 Task: Look for space in Narsīpatnam, India from 9th June, 2023 to 17th June, 2023 for 2 adults in price range Rs.7000 to Rs.12000. Place can be private room with 1  bedroom having 2 beds and 1 bathroom. Property type can be house, flat, guest house. Amenities needed are: wifi, washing machine. Booking option can be shelf check-in. Required host language is English.
Action: Mouse moved to (473, 80)
Screenshot: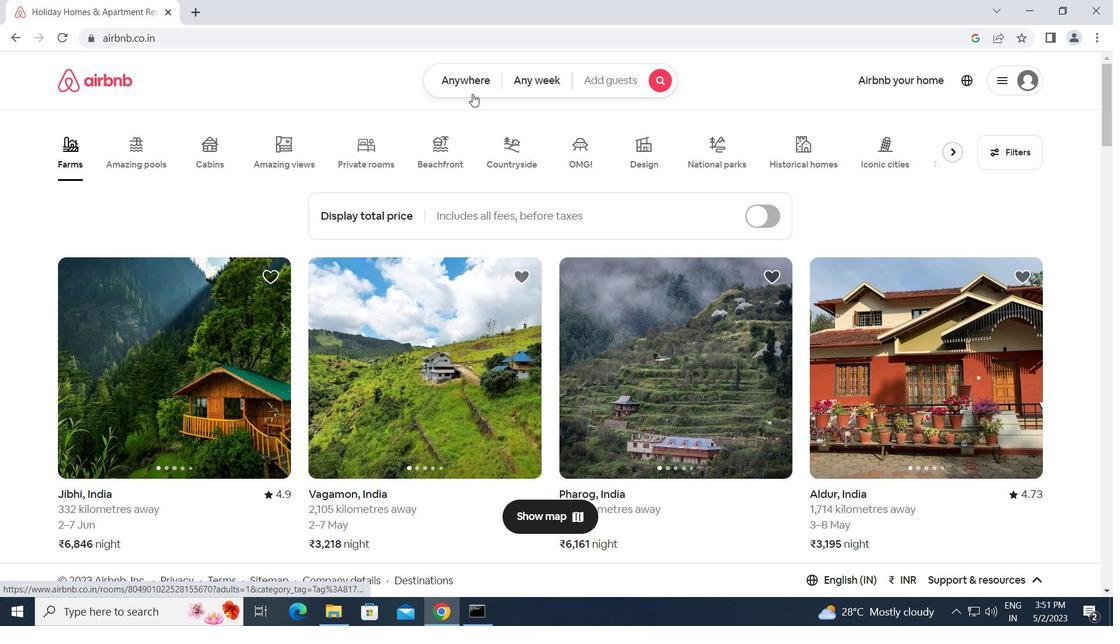 
Action: Mouse pressed left at (473, 80)
Screenshot: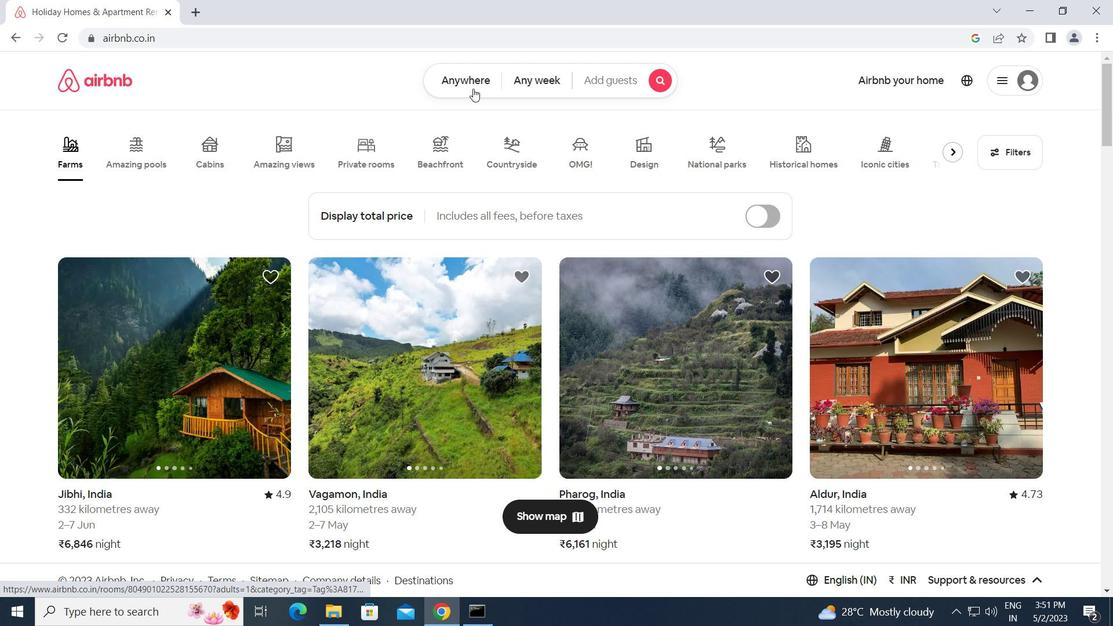 
Action: Mouse moved to (391, 141)
Screenshot: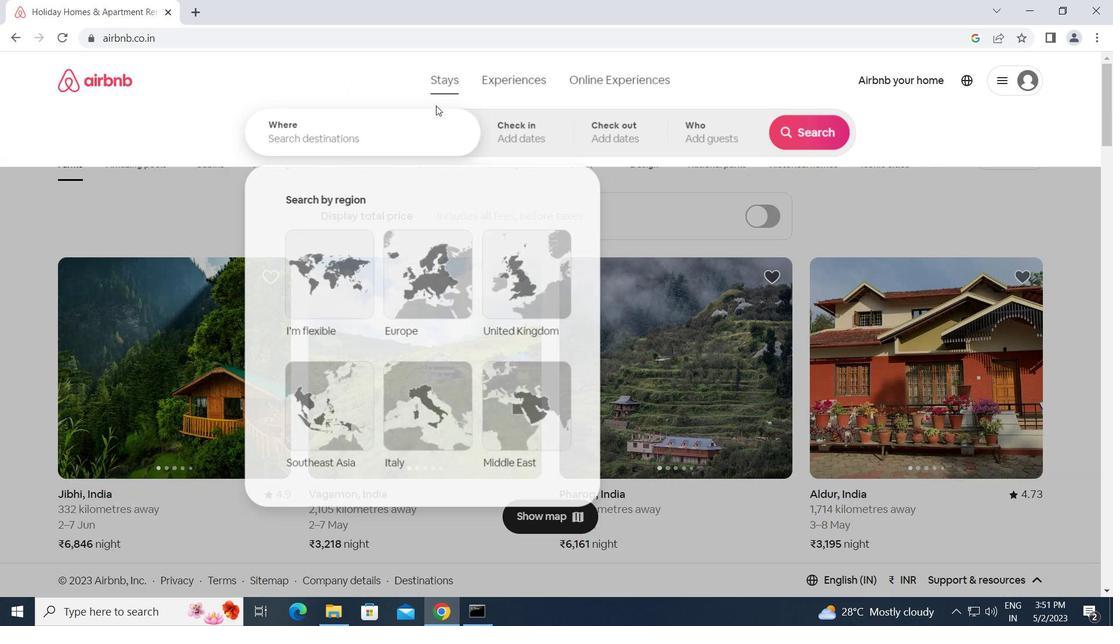 
Action: Mouse pressed left at (391, 141)
Screenshot: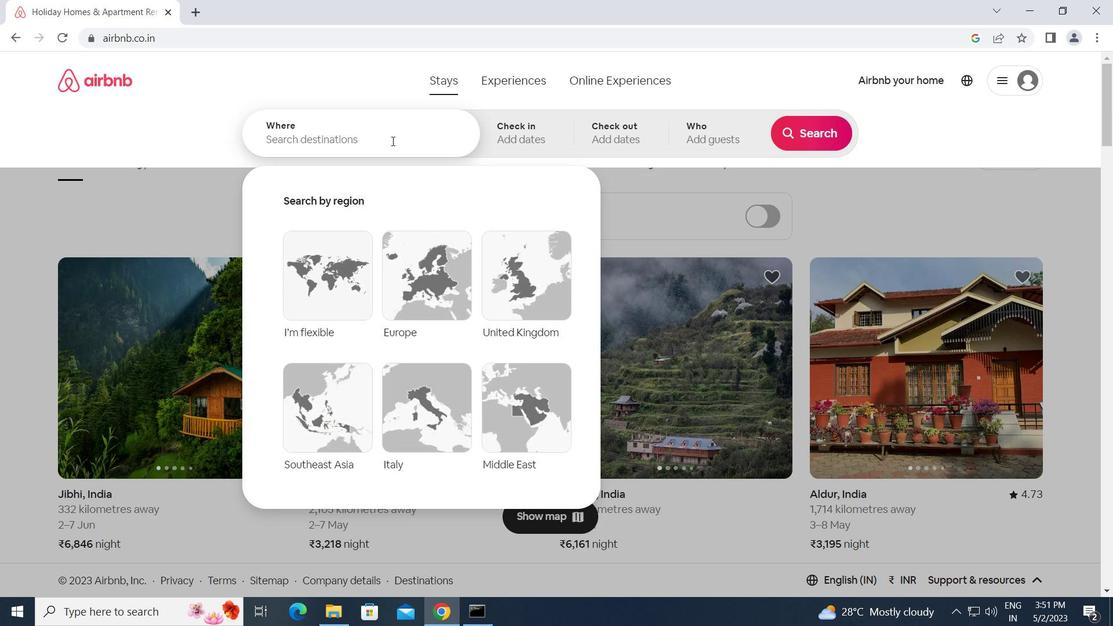 
Action: Key pressed n<Key.caps_lock>arsipatnam,<Key.space><Key.caps_lock>i<Key.caps_lock>ndia<Key.enter>
Screenshot: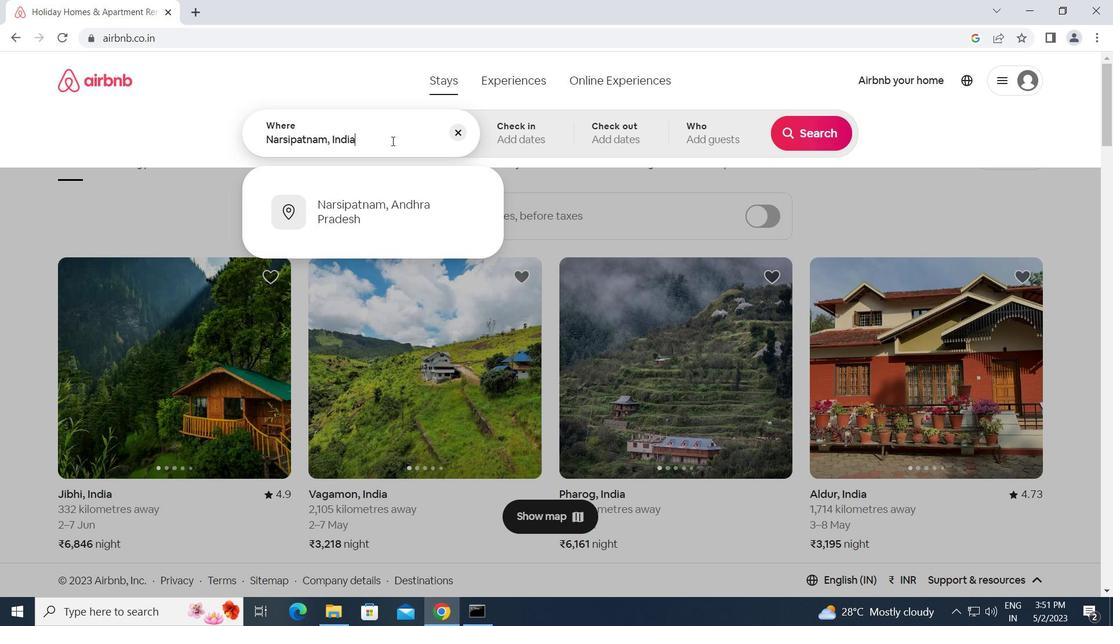 
Action: Mouse moved to (765, 342)
Screenshot: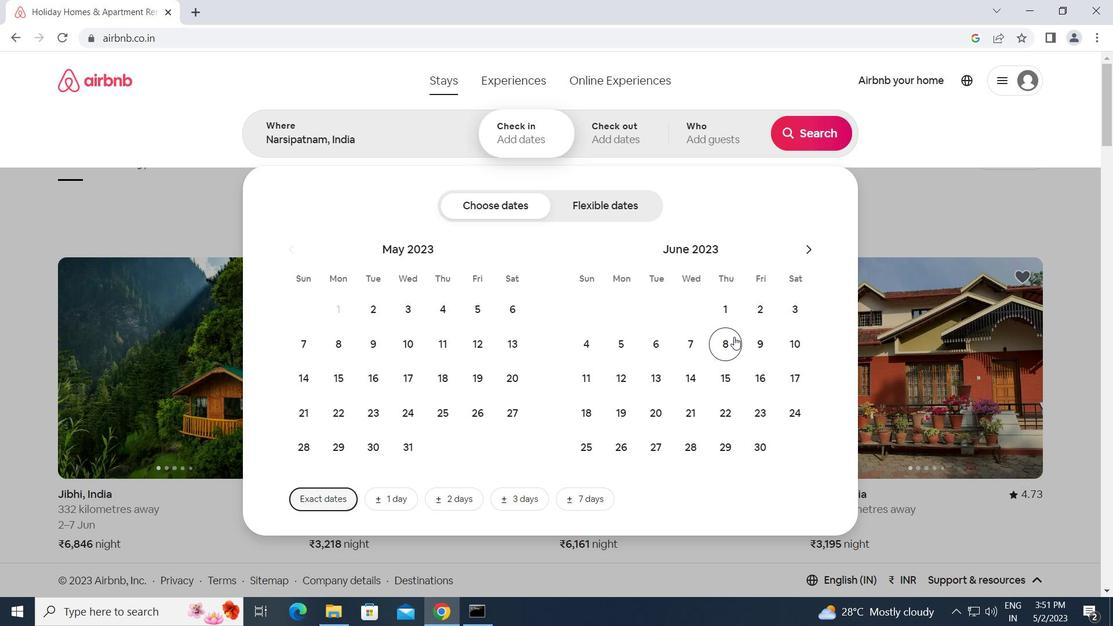 
Action: Mouse pressed left at (765, 342)
Screenshot: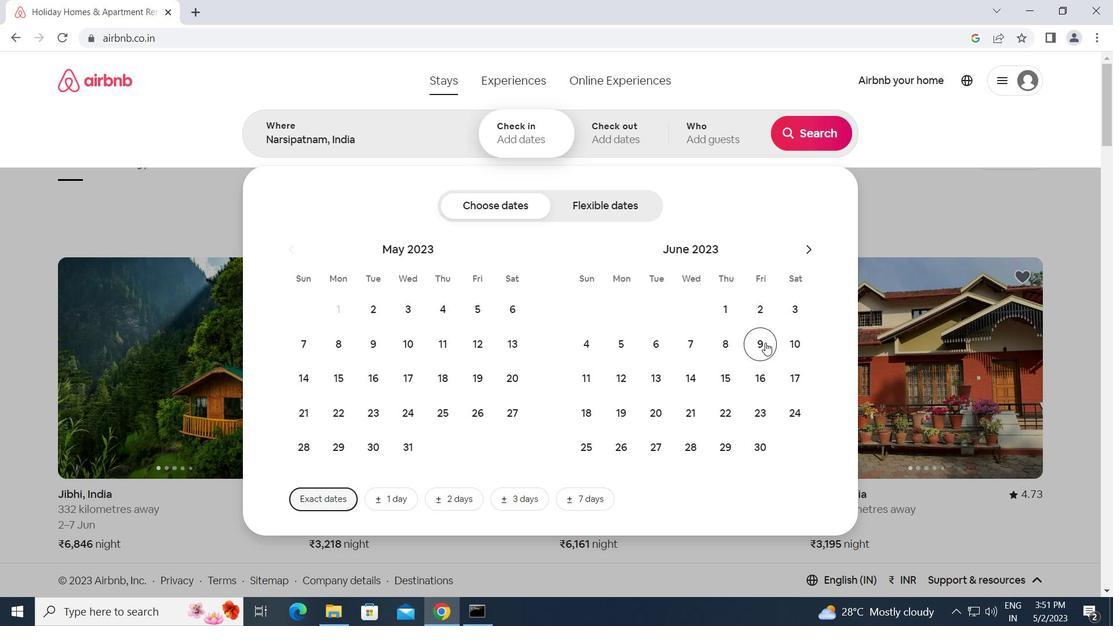 
Action: Mouse moved to (798, 377)
Screenshot: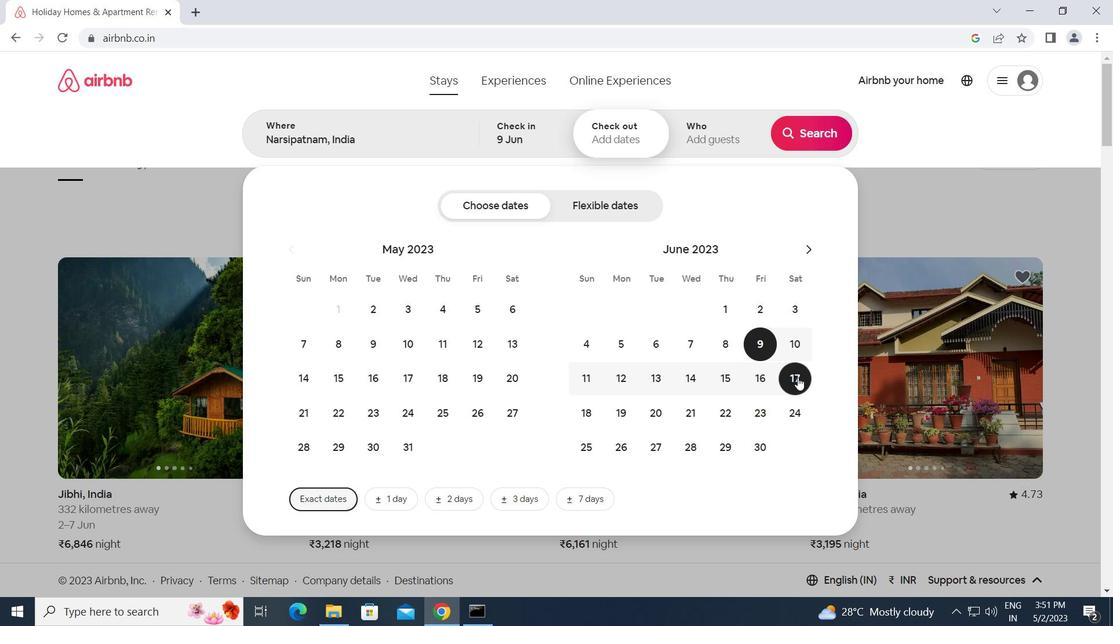 
Action: Mouse pressed left at (798, 377)
Screenshot: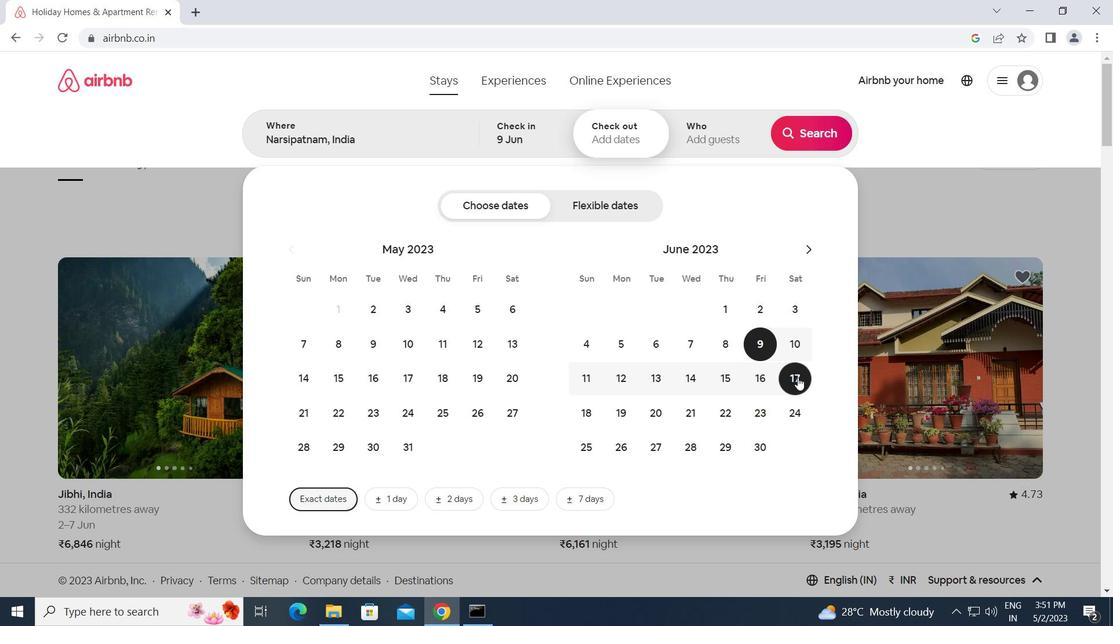 
Action: Mouse moved to (738, 137)
Screenshot: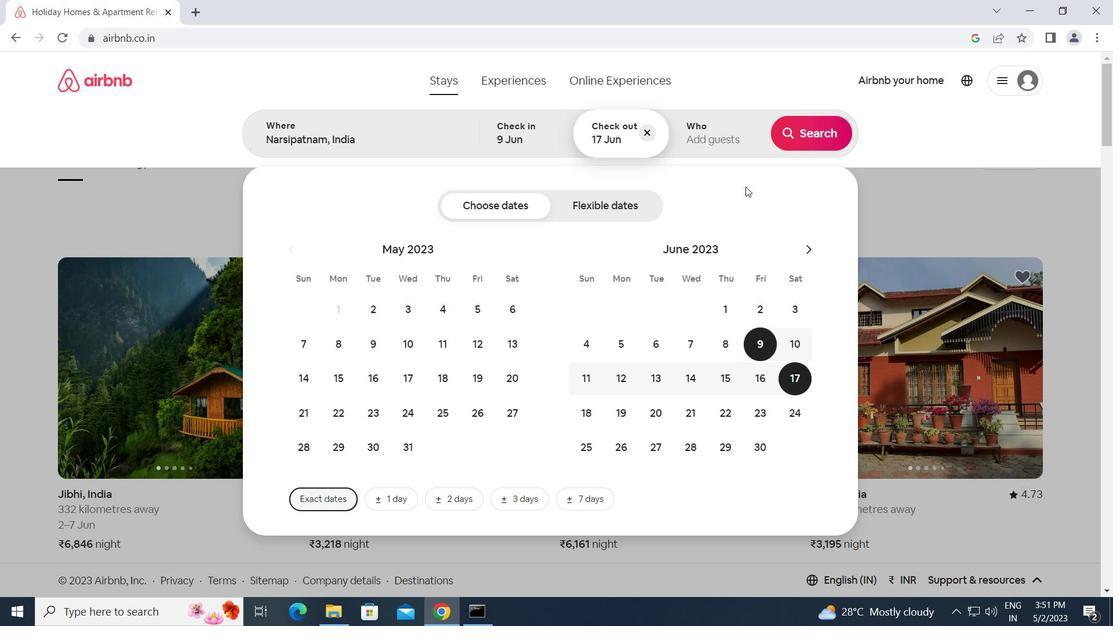 
Action: Mouse pressed left at (738, 137)
Screenshot: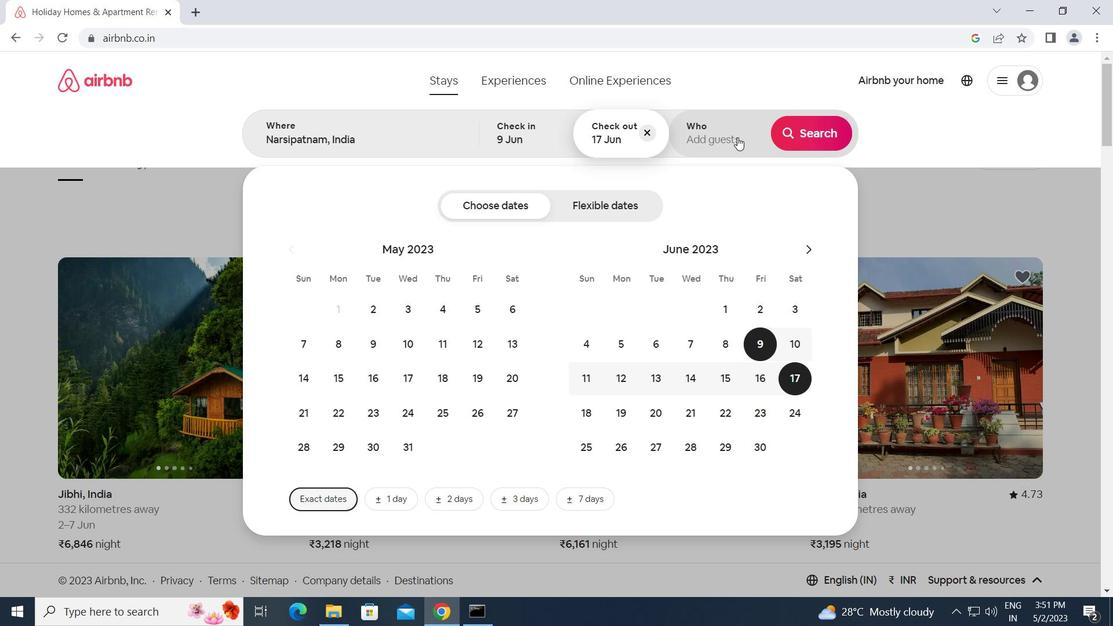 
Action: Mouse moved to (816, 214)
Screenshot: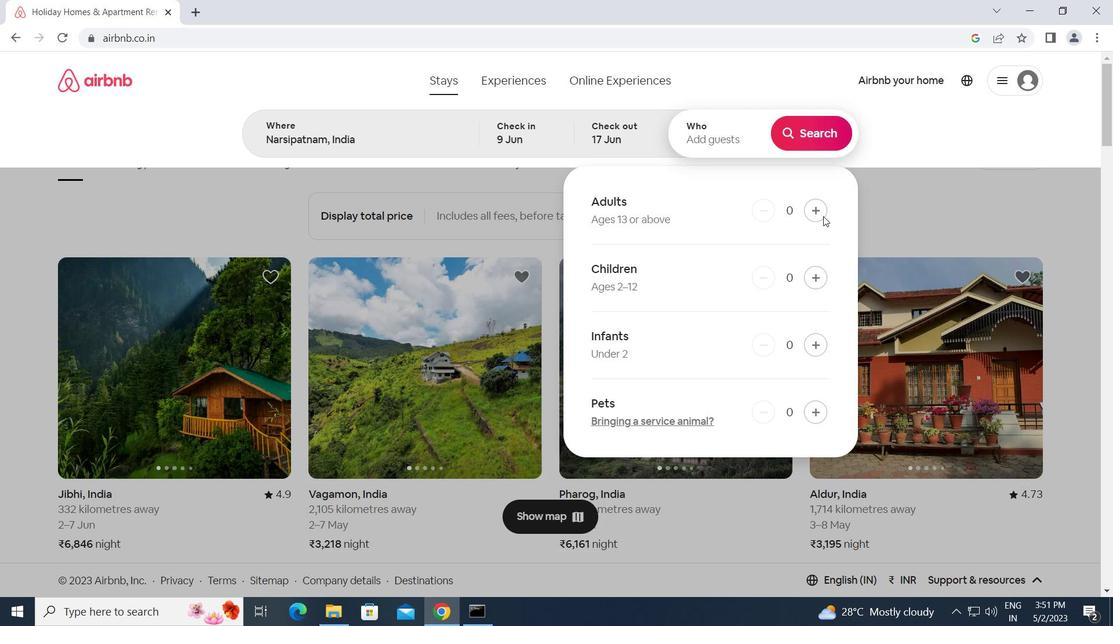 
Action: Mouse pressed left at (816, 214)
Screenshot: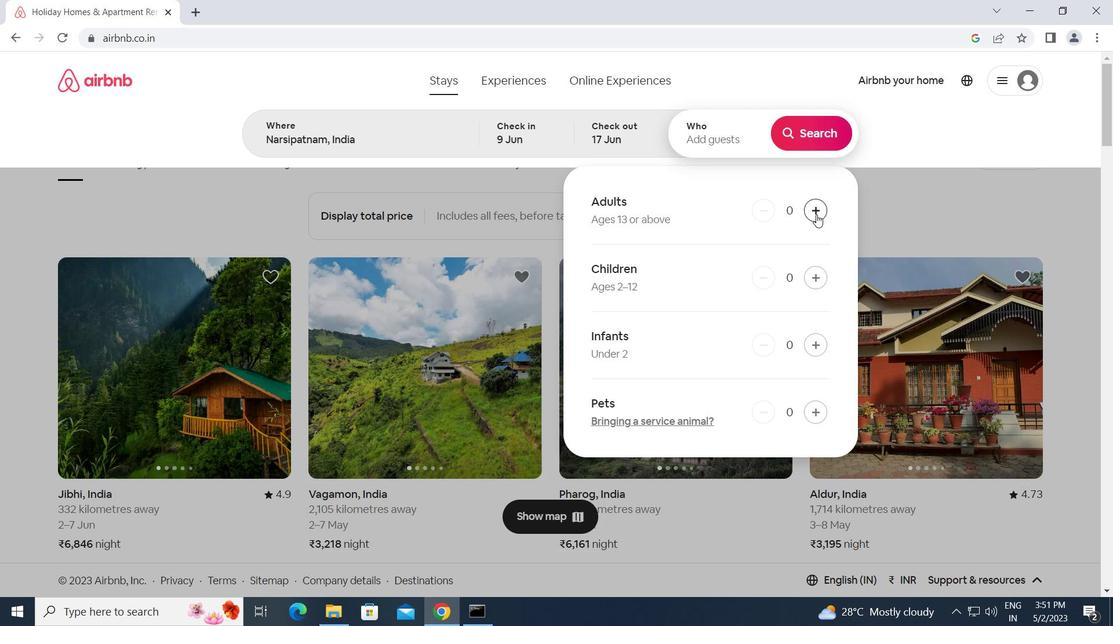 
Action: Mouse pressed left at (816, 214)
Screenshot: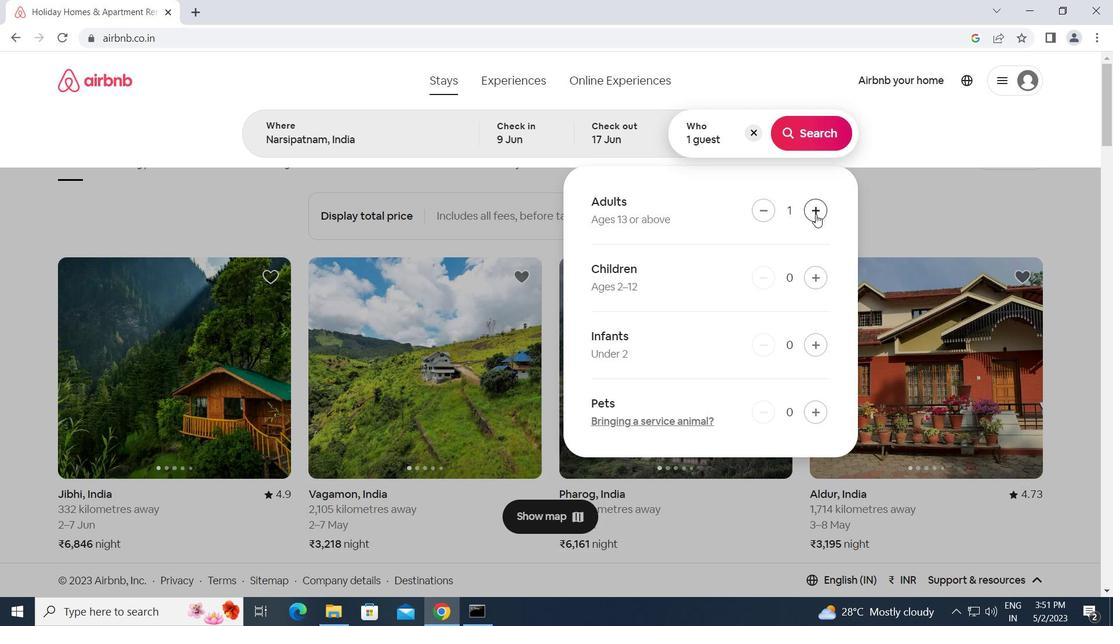 
Action: Mouse moved to (805, 127)
Screenshot: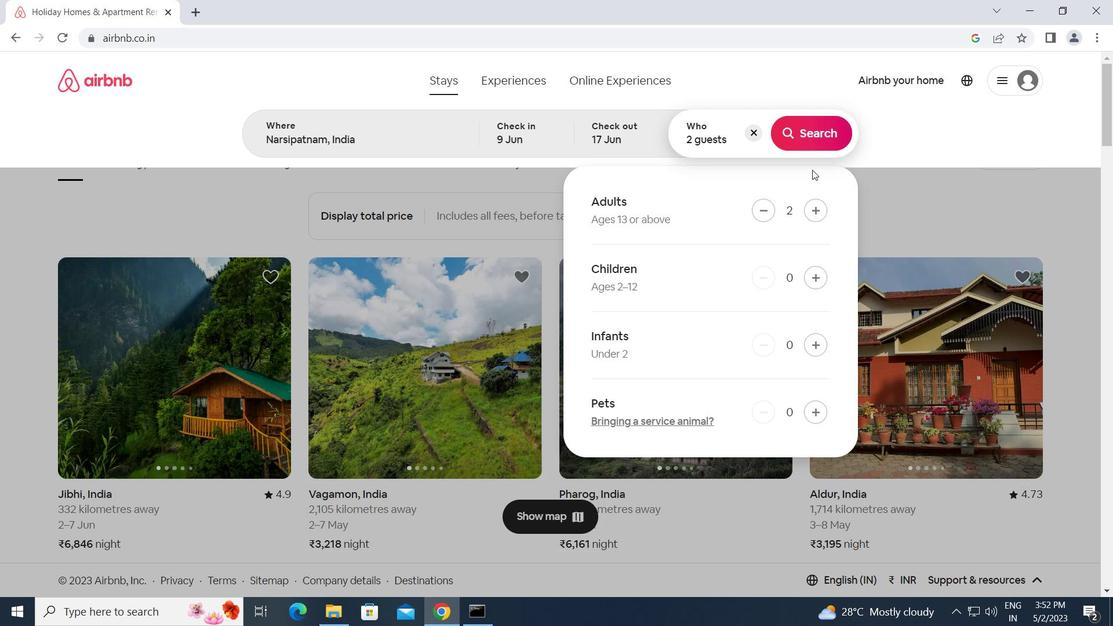 
Action: Mouse pressed left at (805, 127)
Screenshot: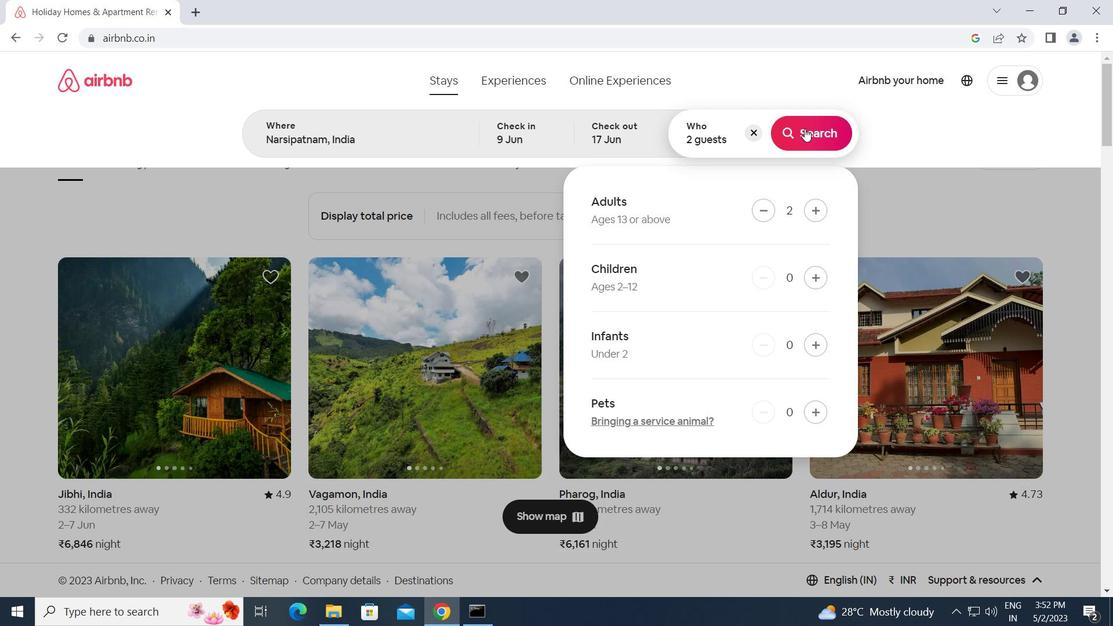 
Action: Mouse moved to (1037, 136)
Screenshot: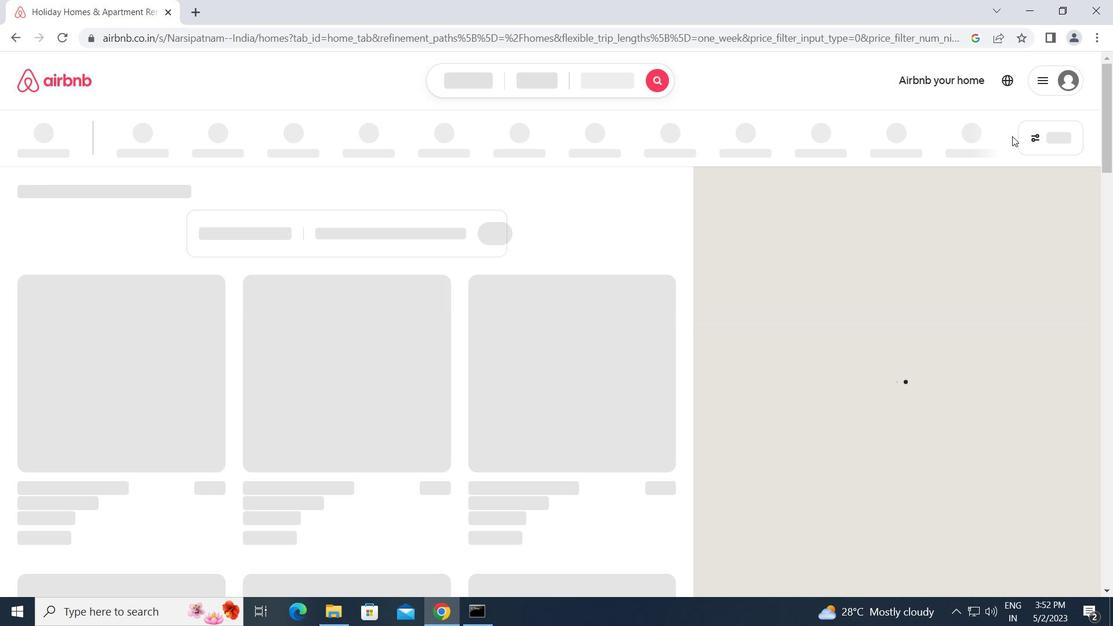 
Action: Mouse pressed left at (1037, 136)
Screenshot: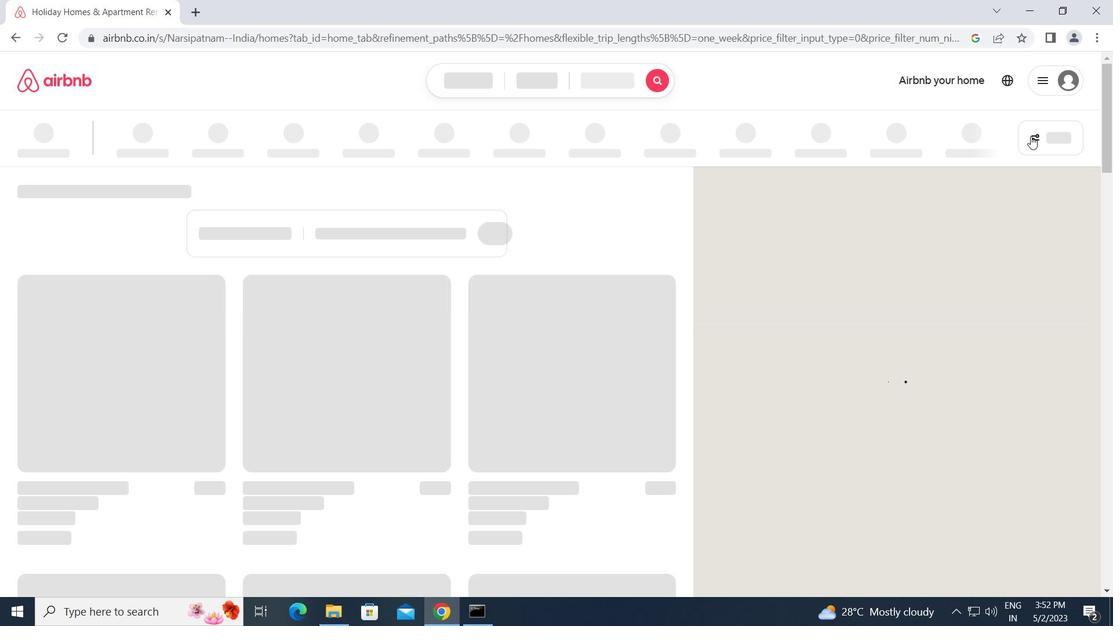
Action: Mouse moved to (380, 324)
Screenshot: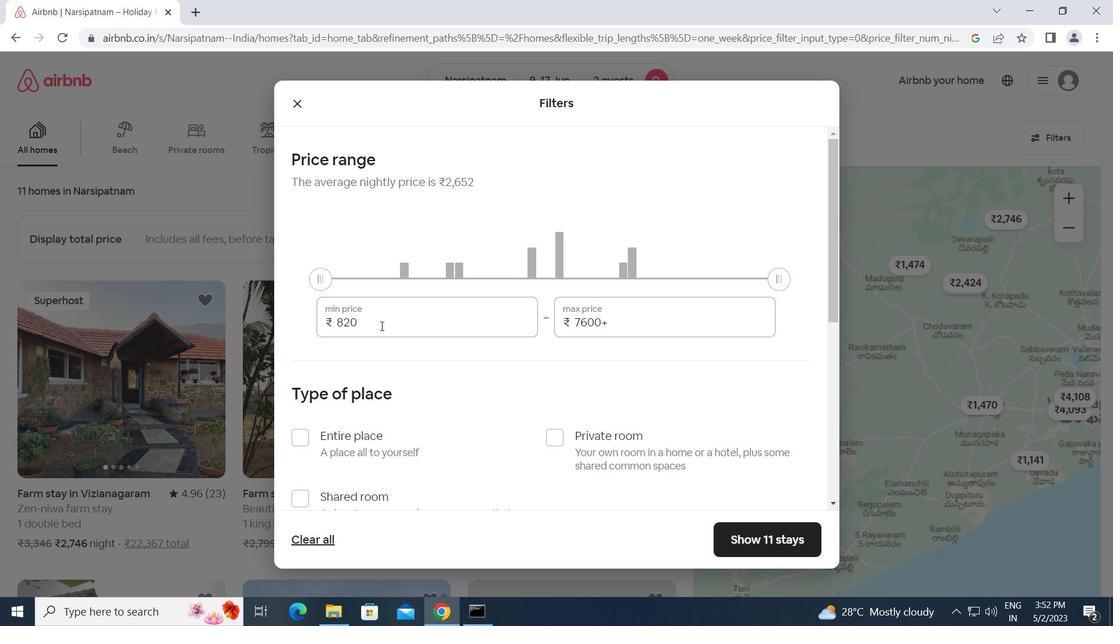 
Action: Mouse pressed left at (380, 324)
Screenshot: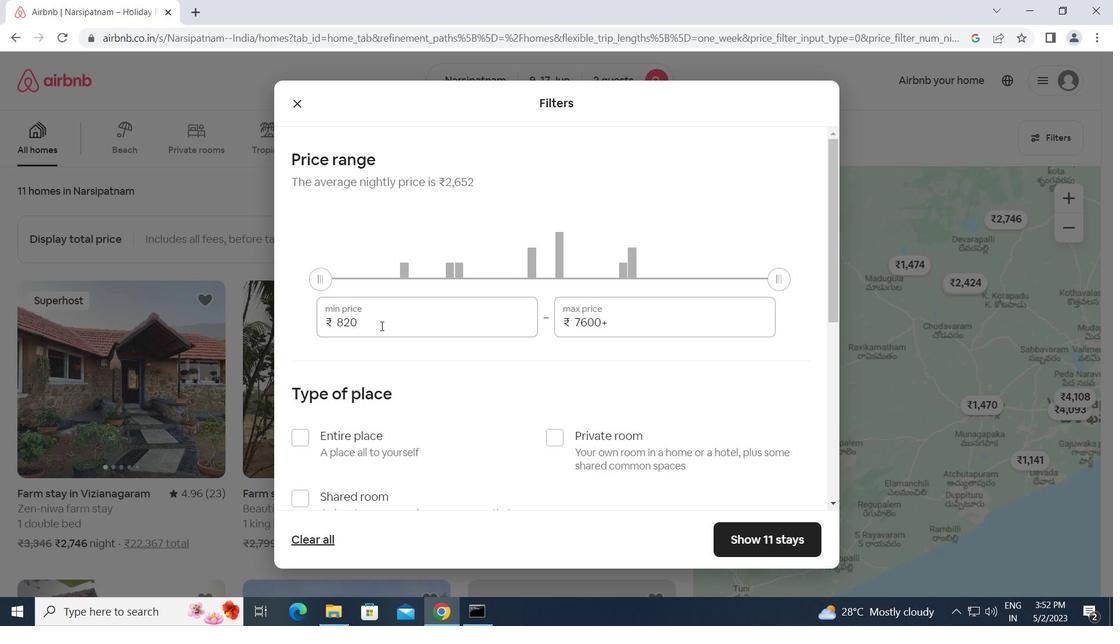 
Action: Mouse moved to (259, 315)
Screenshot: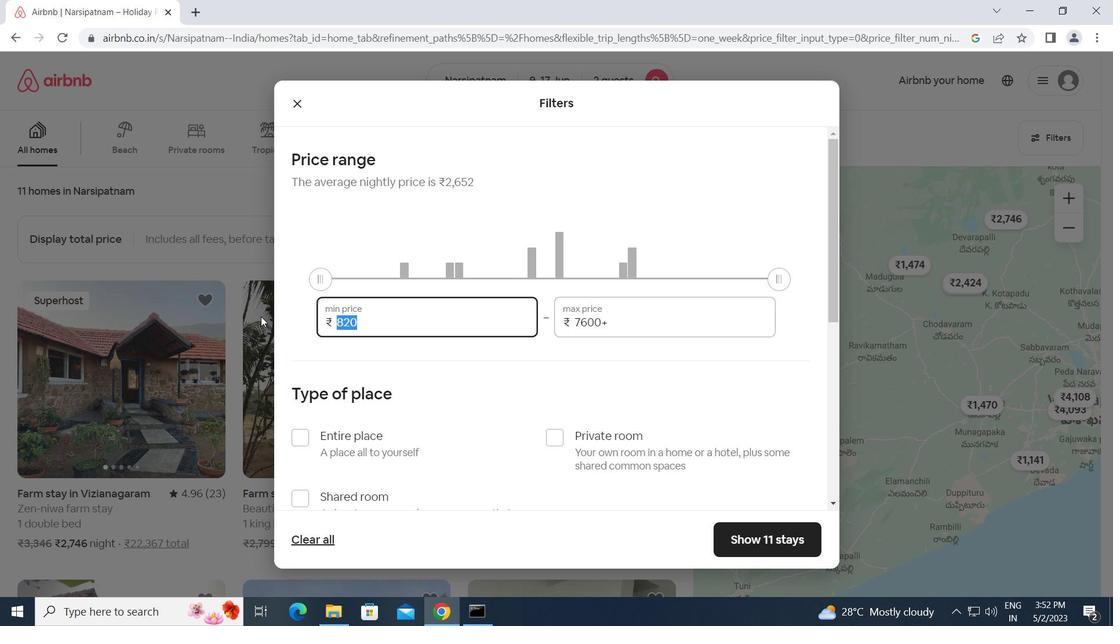 
Action: Key pressed 7000<Key.tab>12000
Screenshot: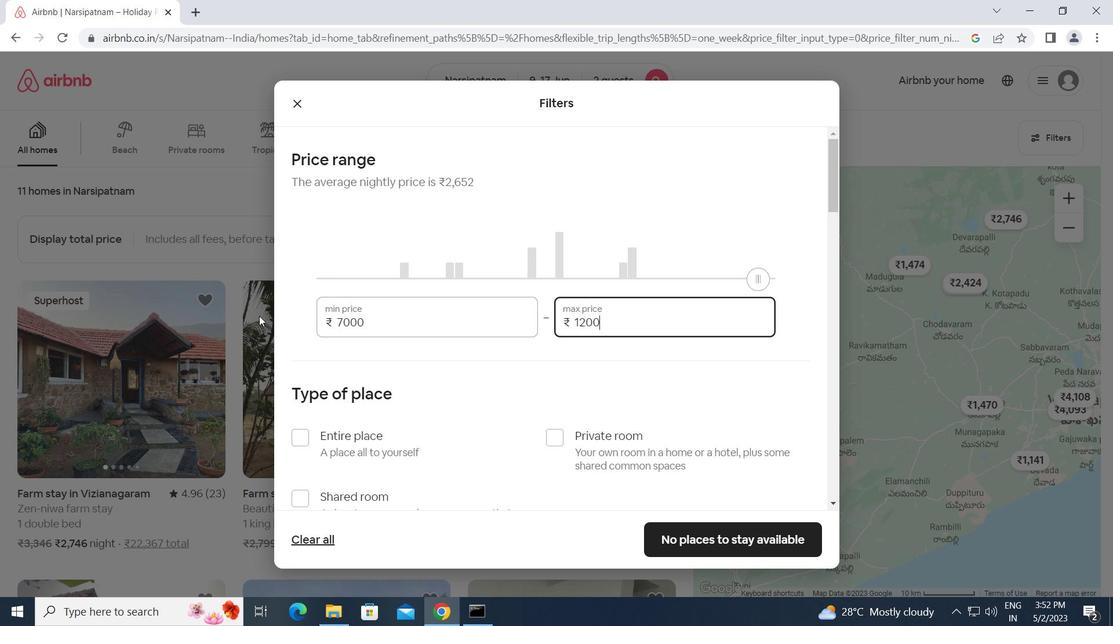 
Action: Mouse moved to (560, 433)
Screenshot: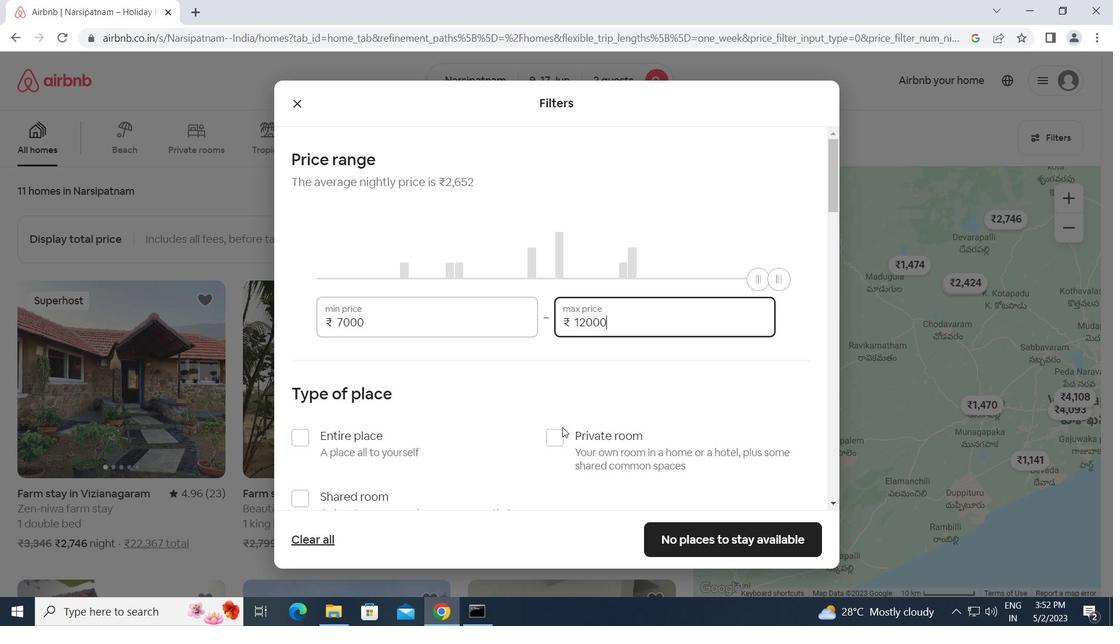 
Action: Mouse pressed left at (560, 433)
Screenshot: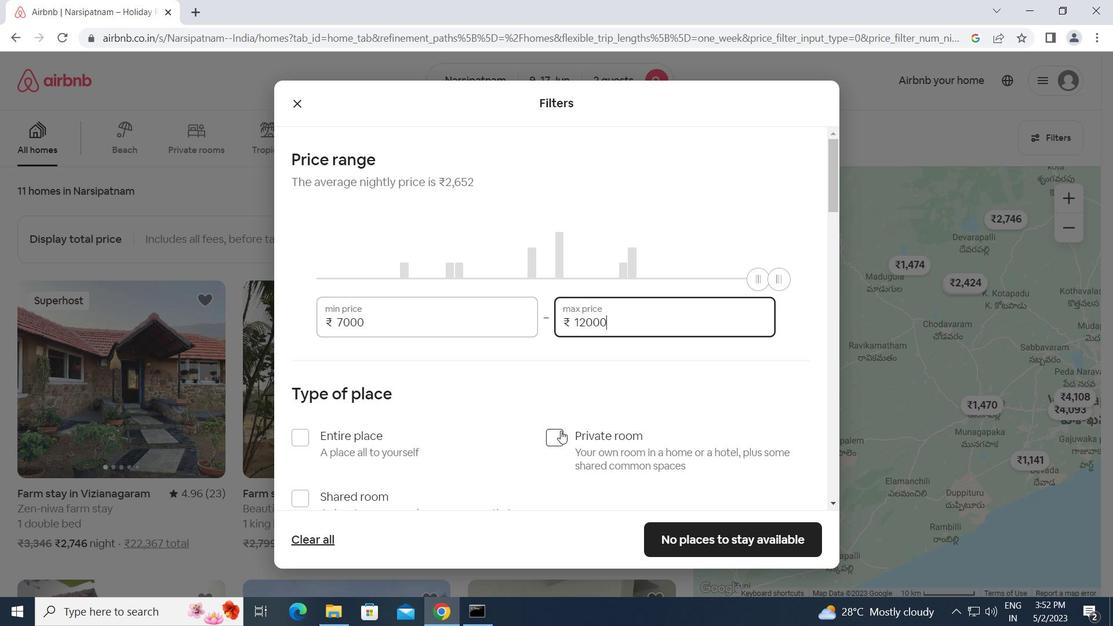 
Action: Mouse scrolled (560, 432) with delta (0, 0)
Screenshot: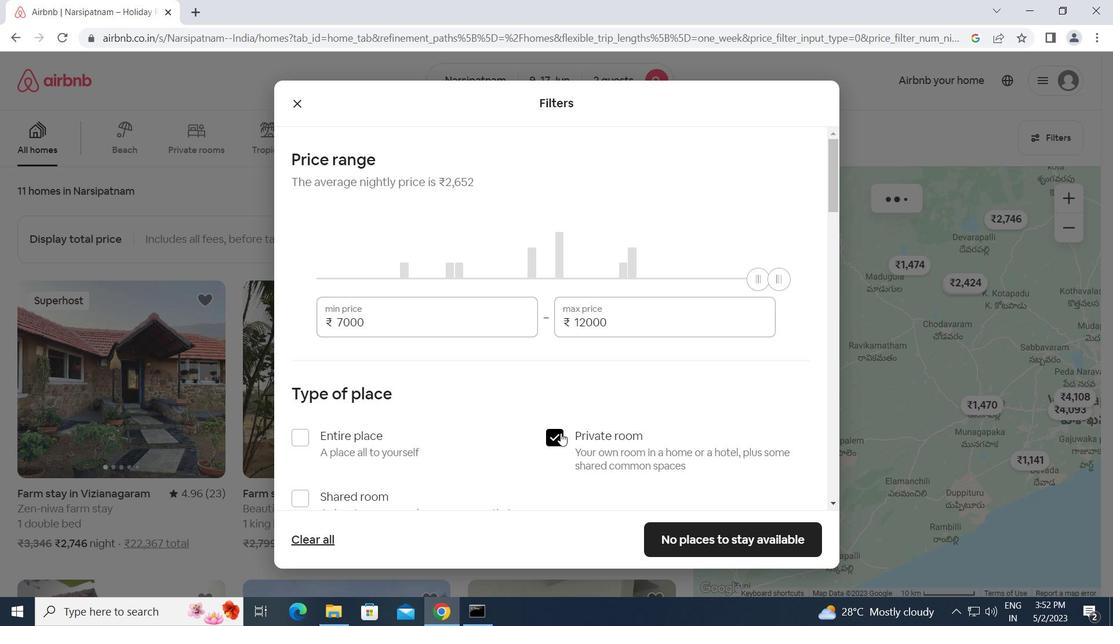 
Action: Mouse scrolled (560, 432) with delta (0, 0)
Screenshot: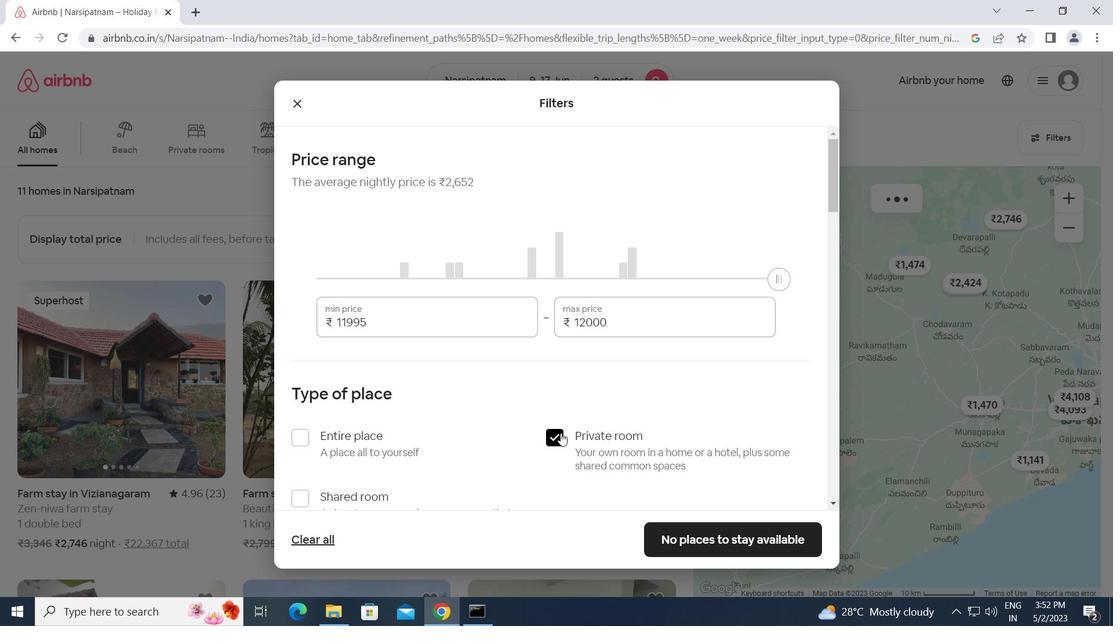 
Action: Mouse scrolled (560, 432) with delta (0, 0)
Screenshot: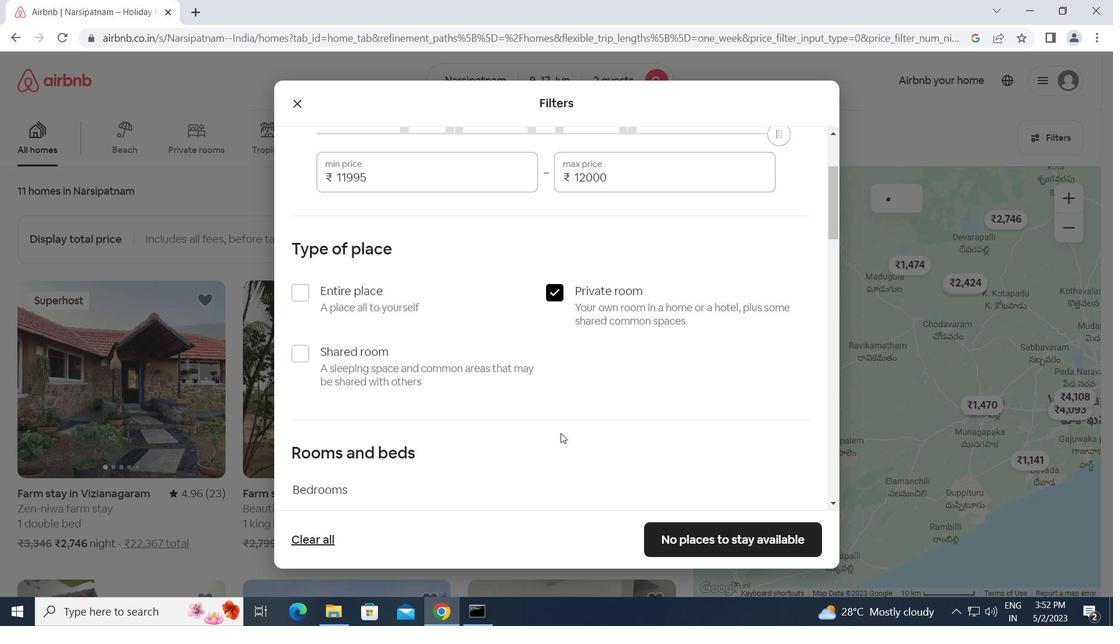 
Action: Mouse scrolled (560, 432) with delta (0, 0)
Screenshot: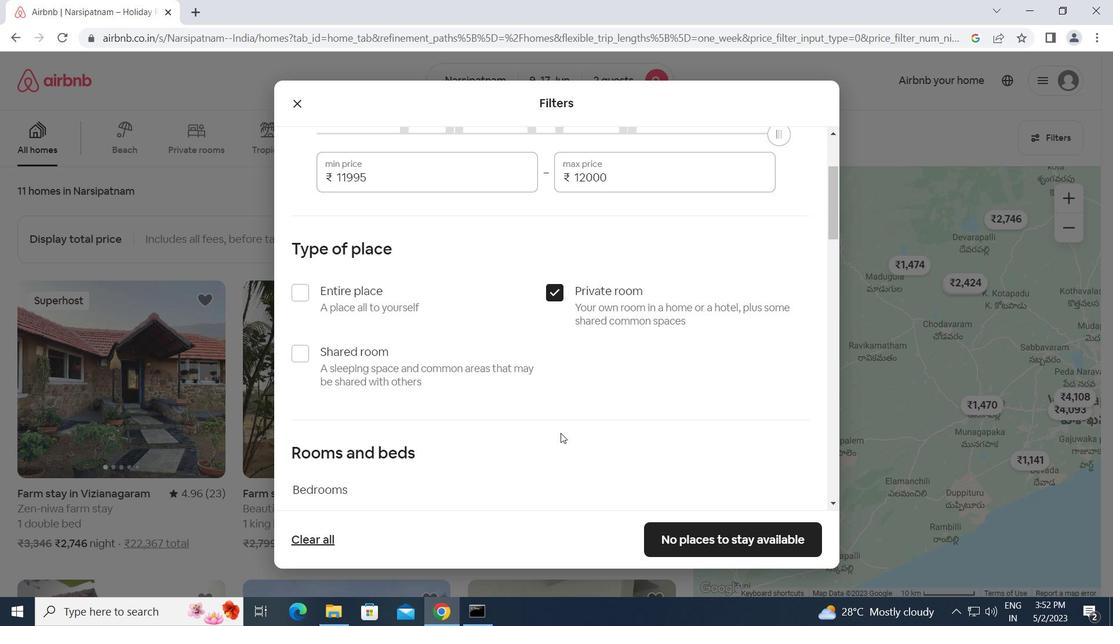 
Action: Mouse scrolled (560, 432) with delta (0, 0)
Screenshot: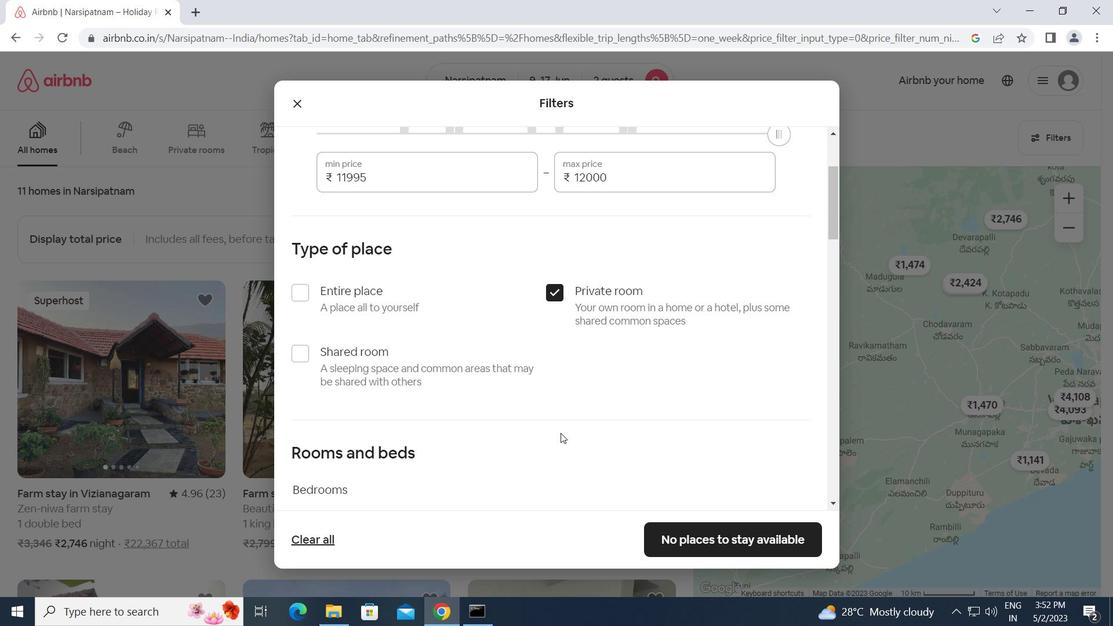 
Action: Mouse moved to (380, 309)
Screenshot: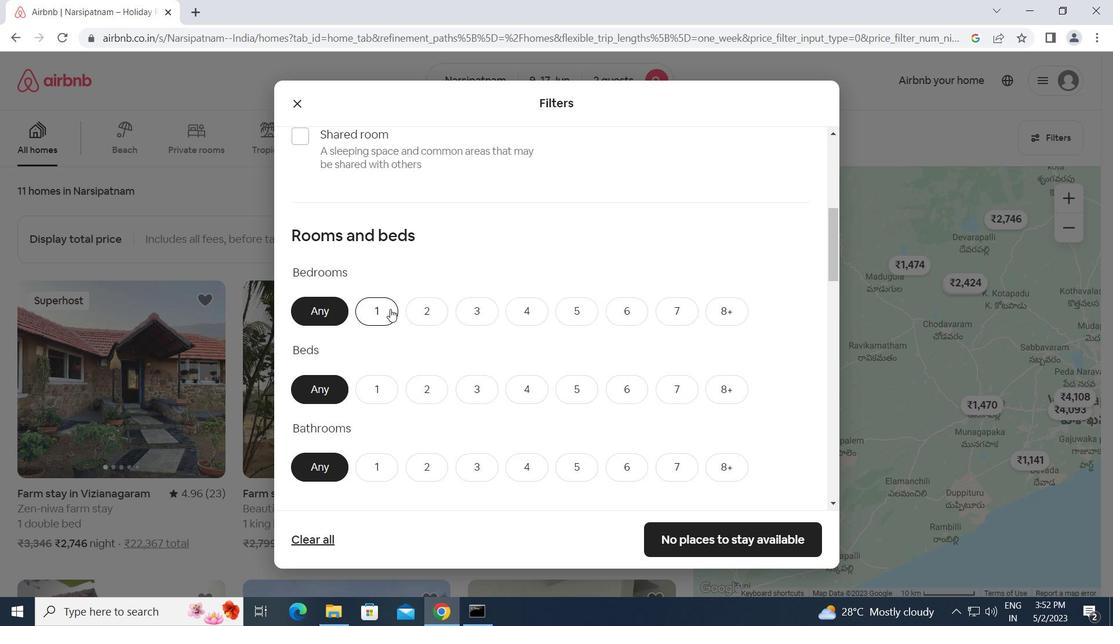 
Action: Mouse pressed left at (380, 309)
Screenshot: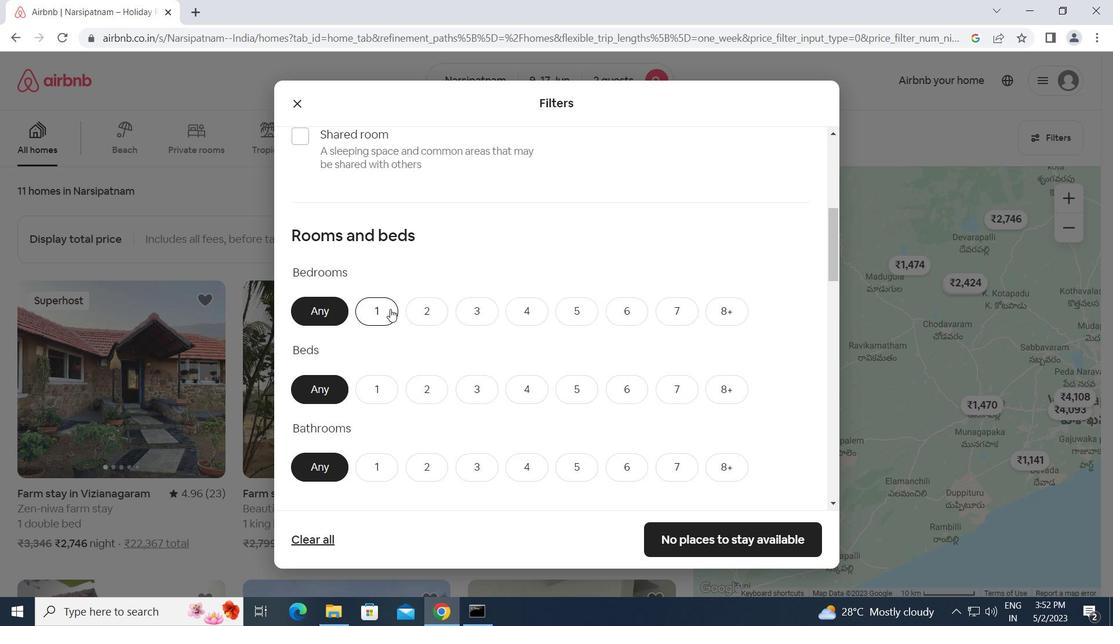 
Action: Mouse moved to (439, 391)
Screenshot: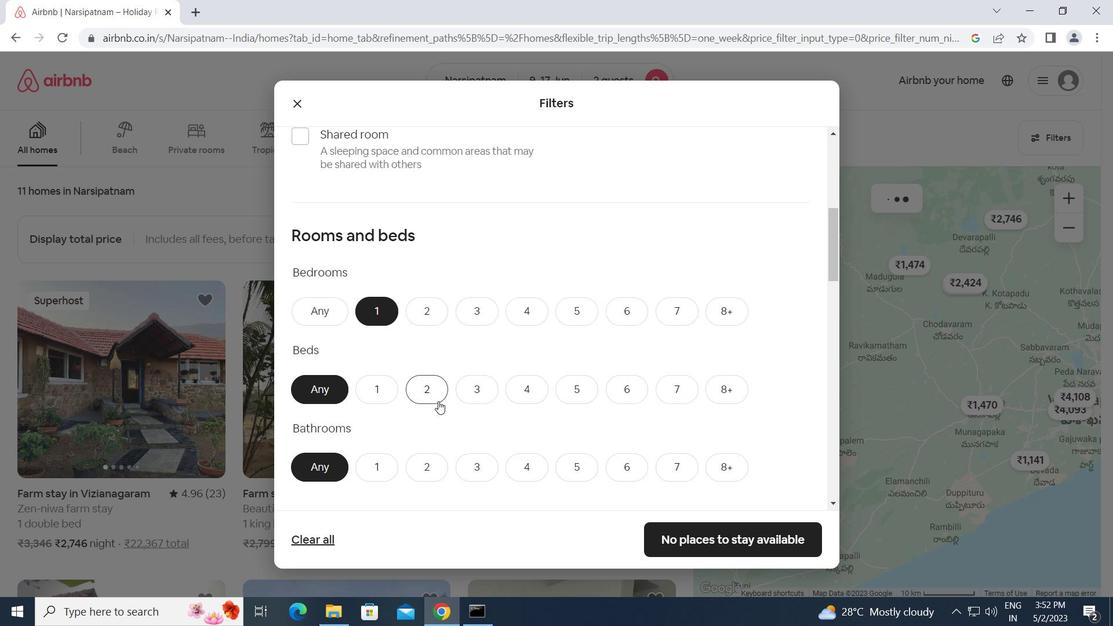 
Action: Mouse pressed left at (439, 391)
Screenshot: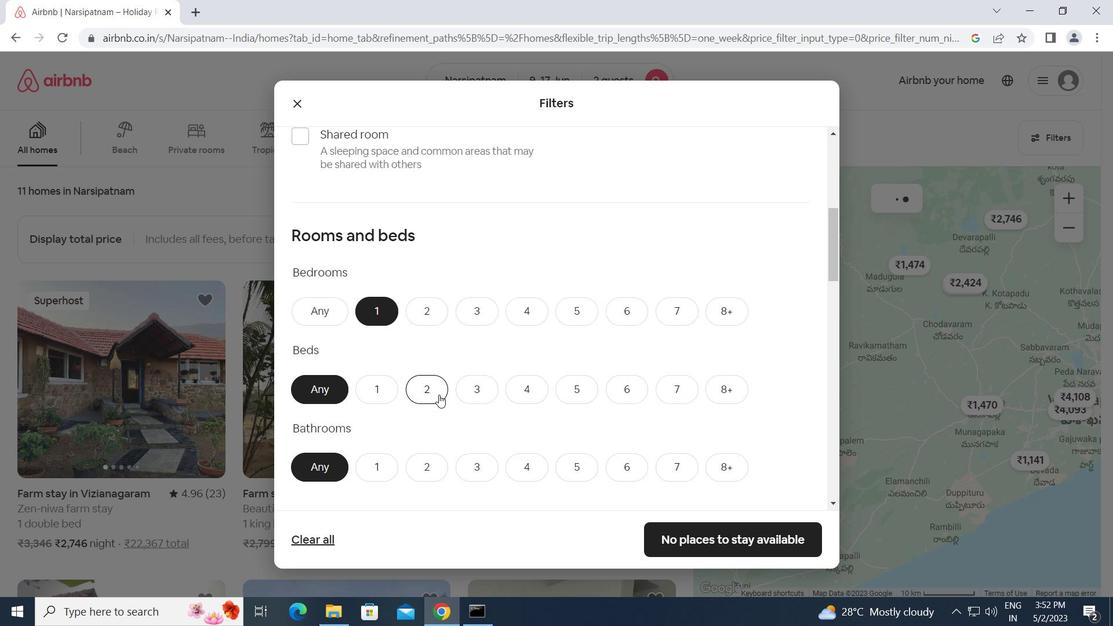 
Action: Mouse moved to (382, 469)
Screenshot: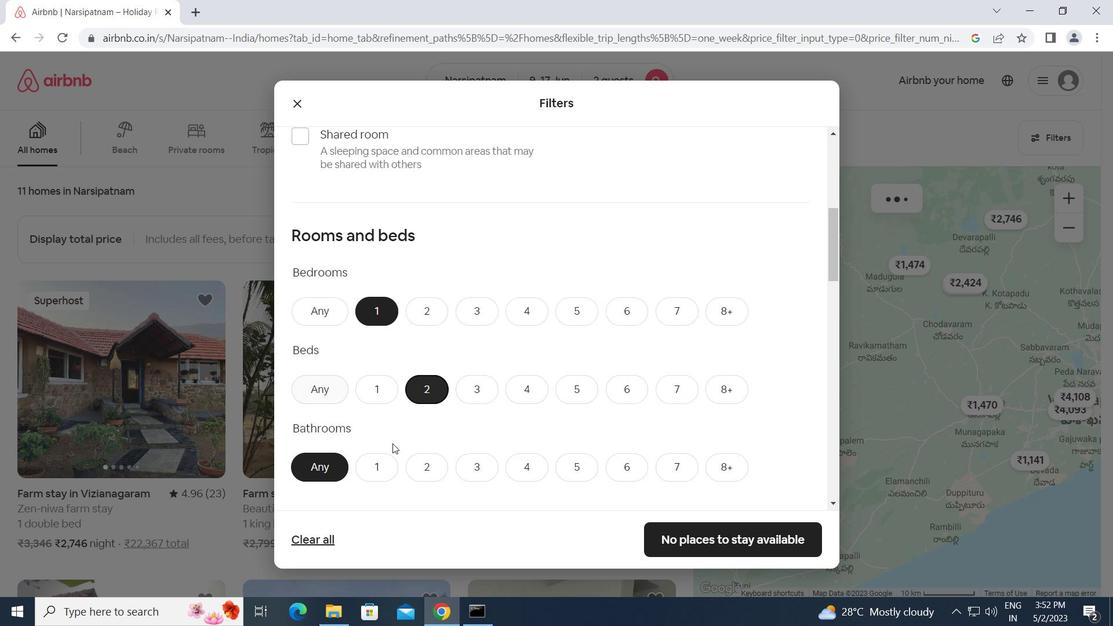 
Action: Mouse pressed left at (382, 469)
Screenshot: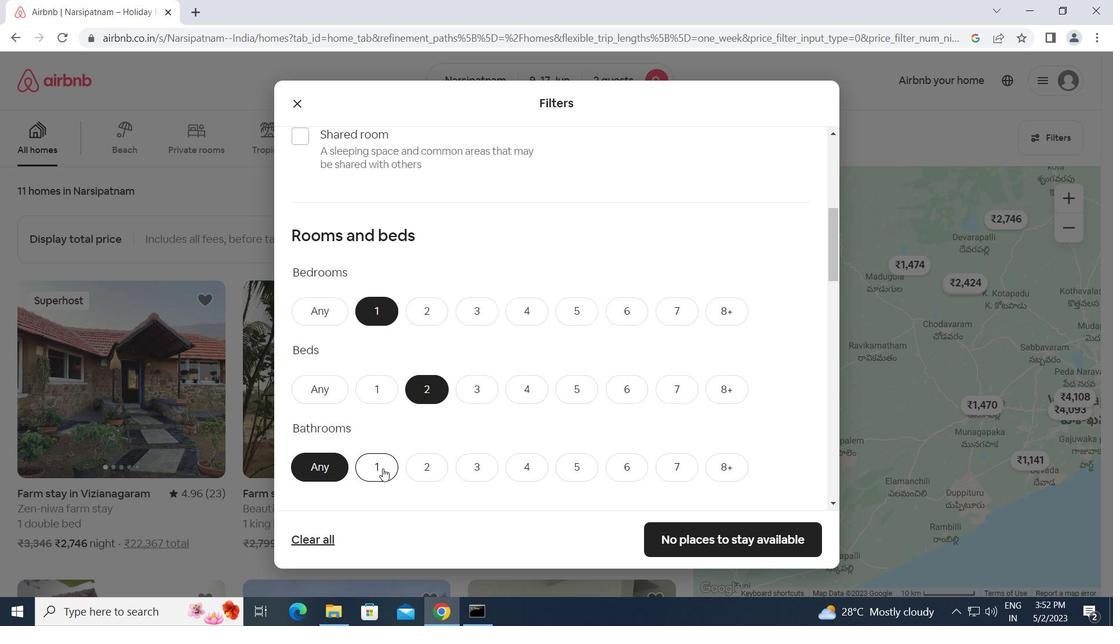 
Action: Mouse moved to (388, 468)
Screenshot: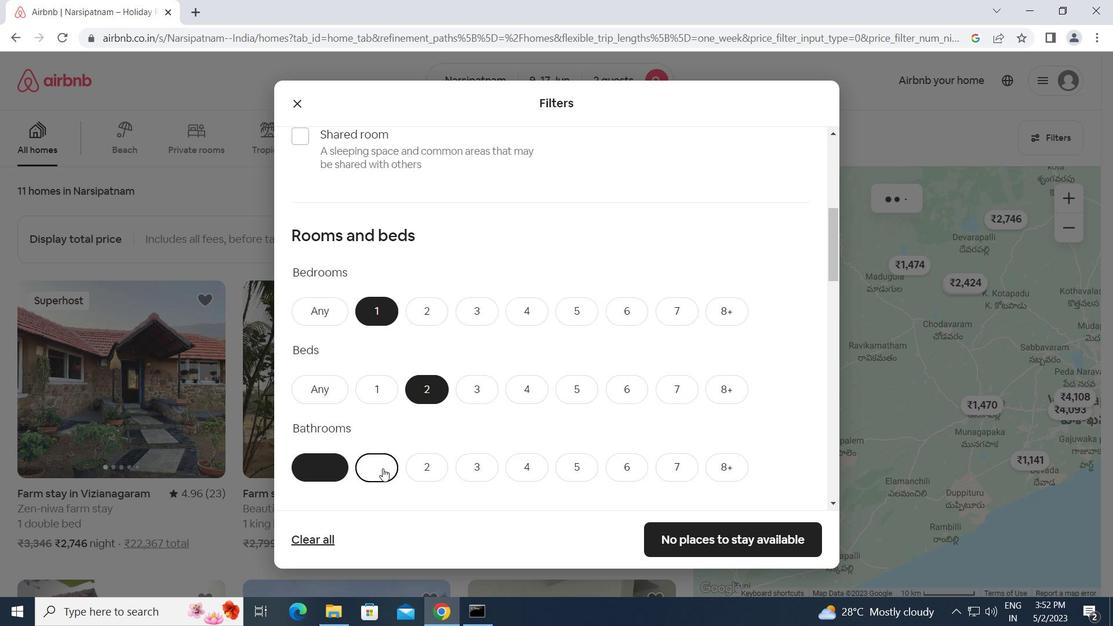 
Action: Mouse scrolled (388, 467) with delta (0, 0)
Screenshot: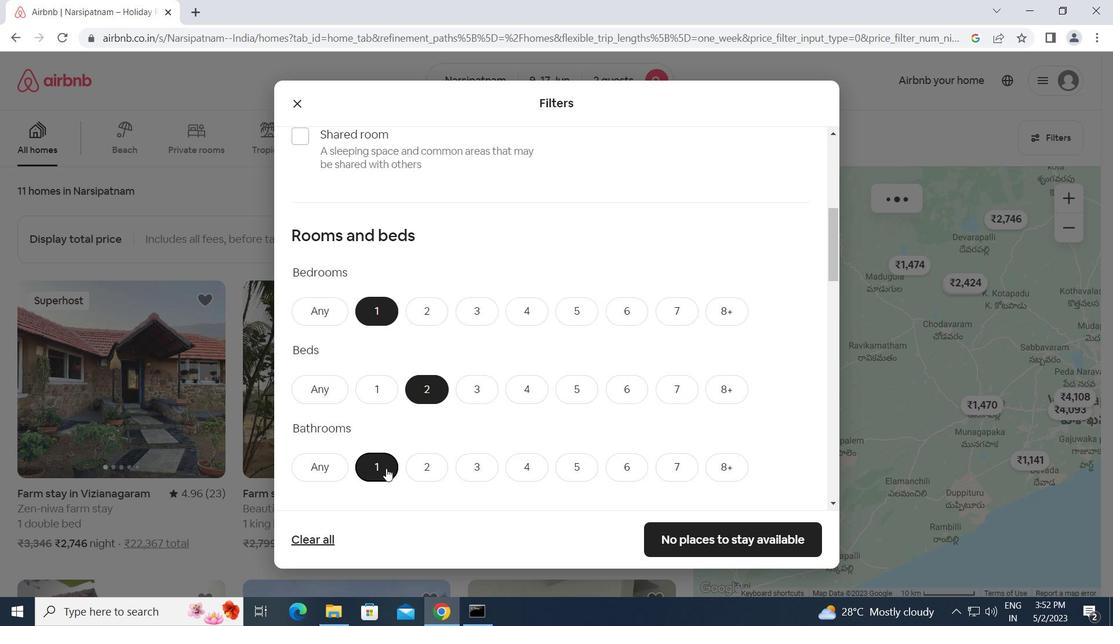 
Action: Mouse scrolled (388, 467) with delta (0, 0)
Screenshot: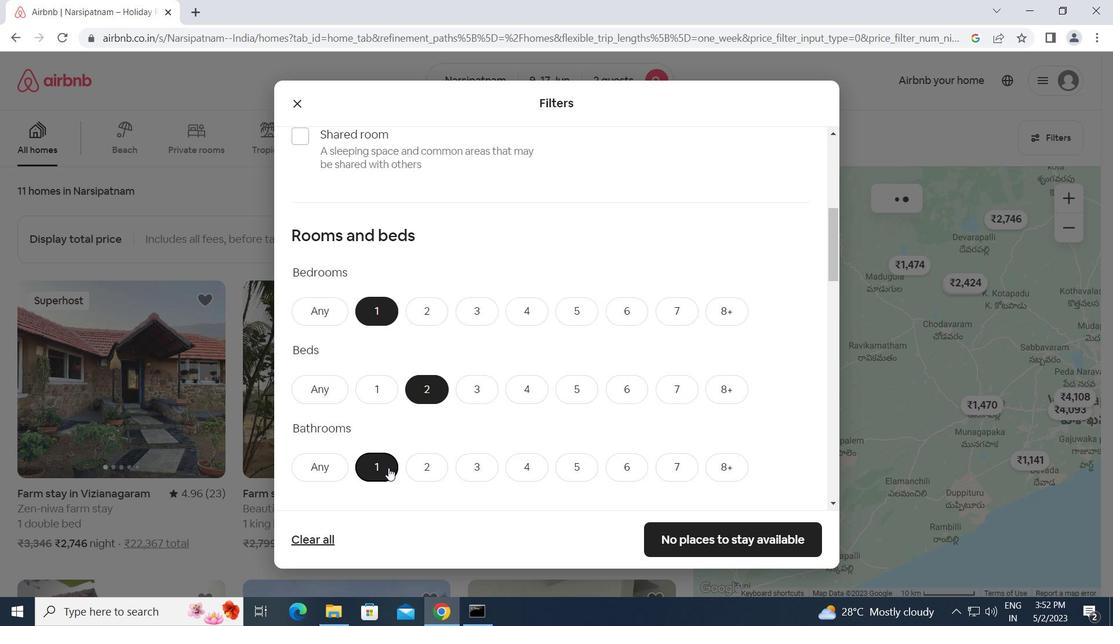 
Action: Mouse scrolled (388, 467) with delta (0, 0)
Screenshot: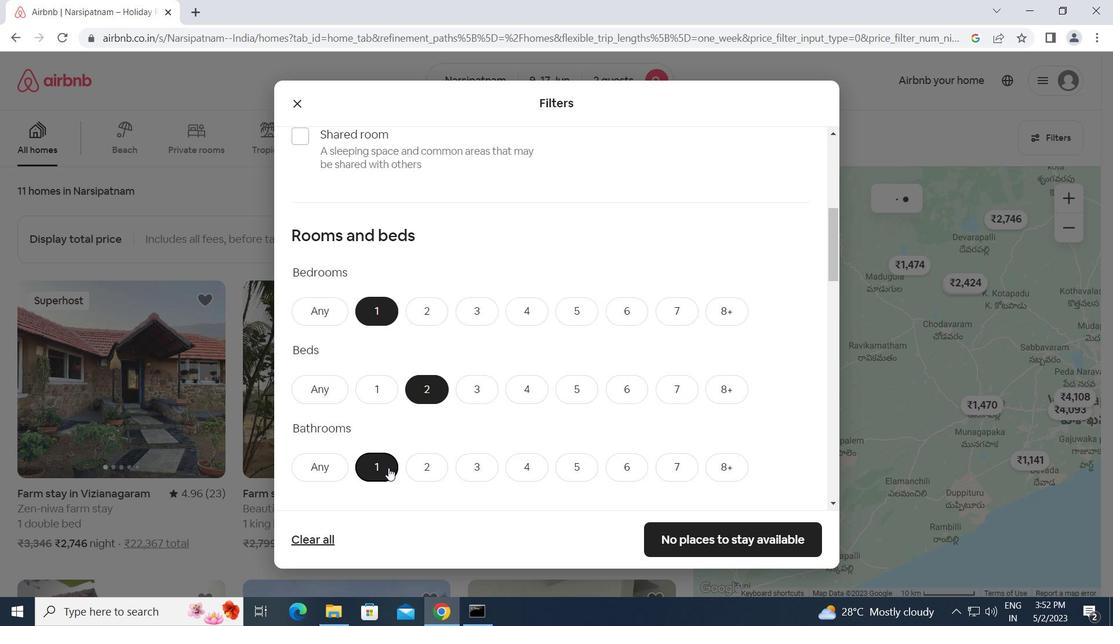 
Action: Mouse moved to (364, 423)
Screenshot: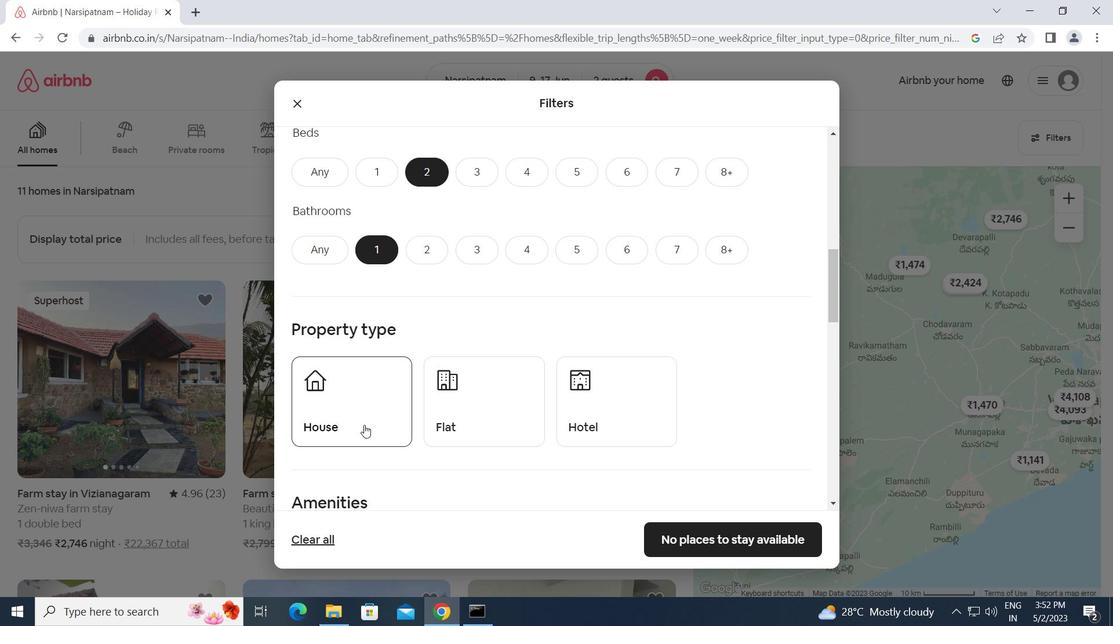 
Action: Mouse pressed left at (364, 423)
Screenshot: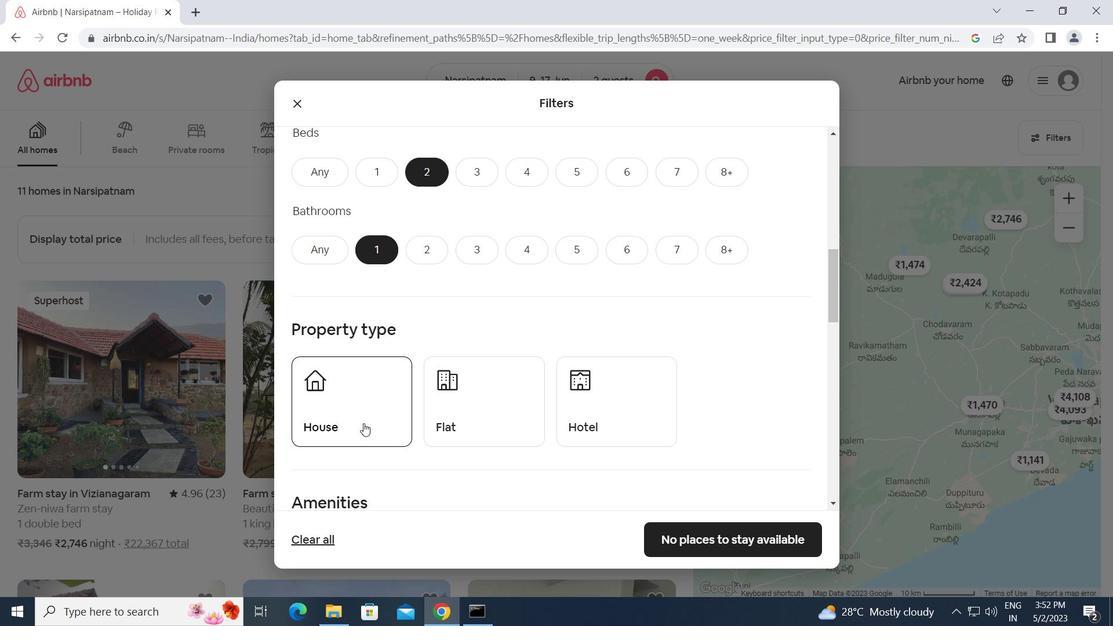 
Action: Mouse moved to (470, 424)
Screenshot: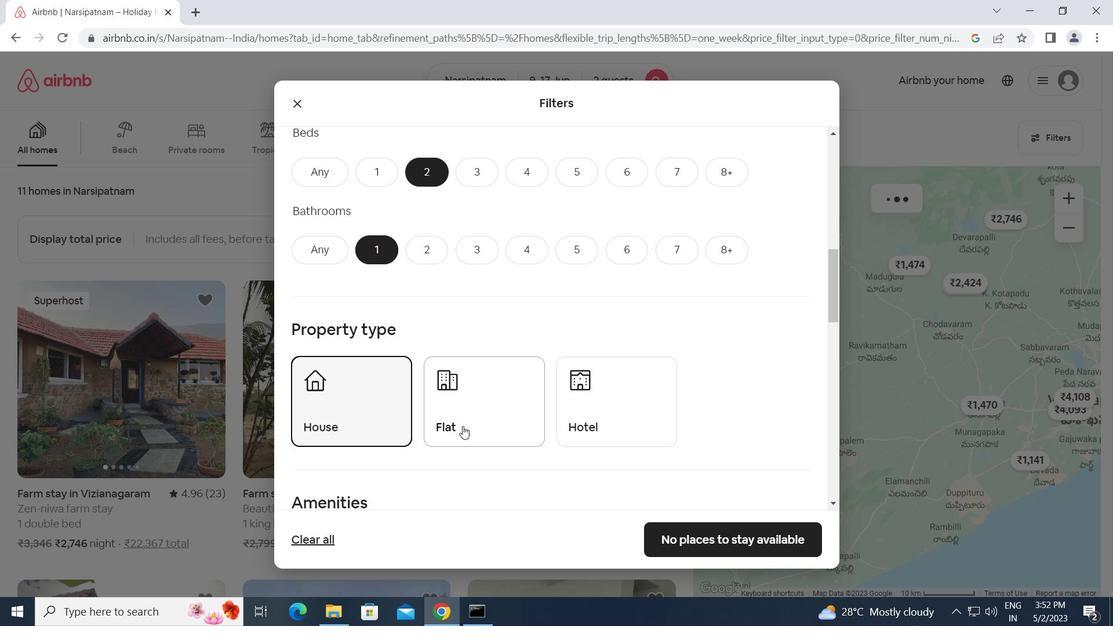 
Action: Mouse pressed left at (470, 424)
Screenshot: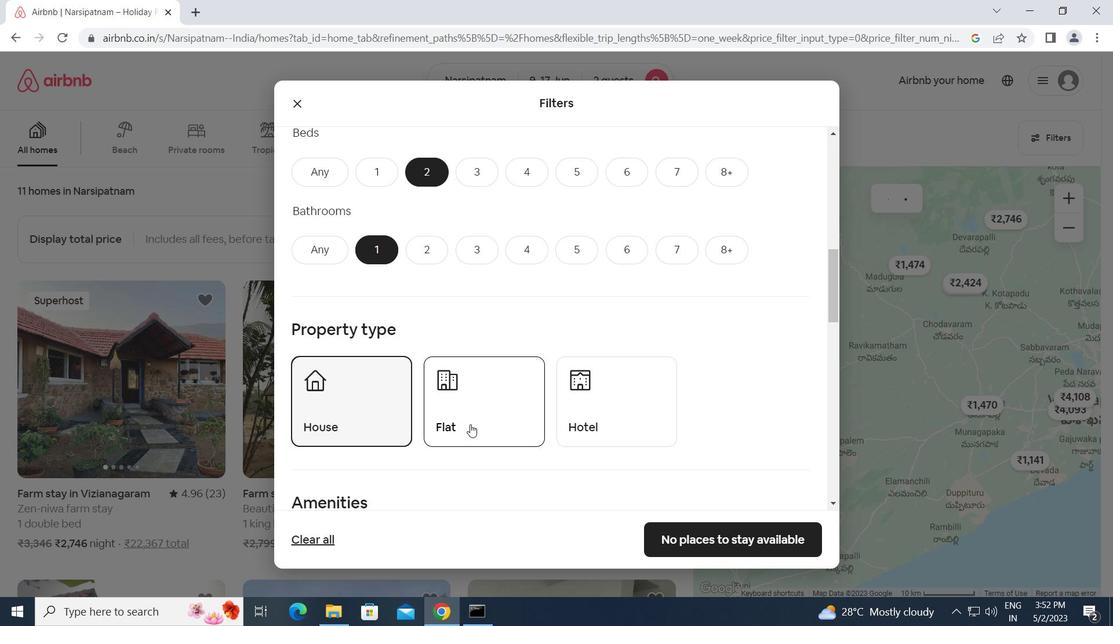 
Action: Mouse moved to (469, 426)
Screenshot: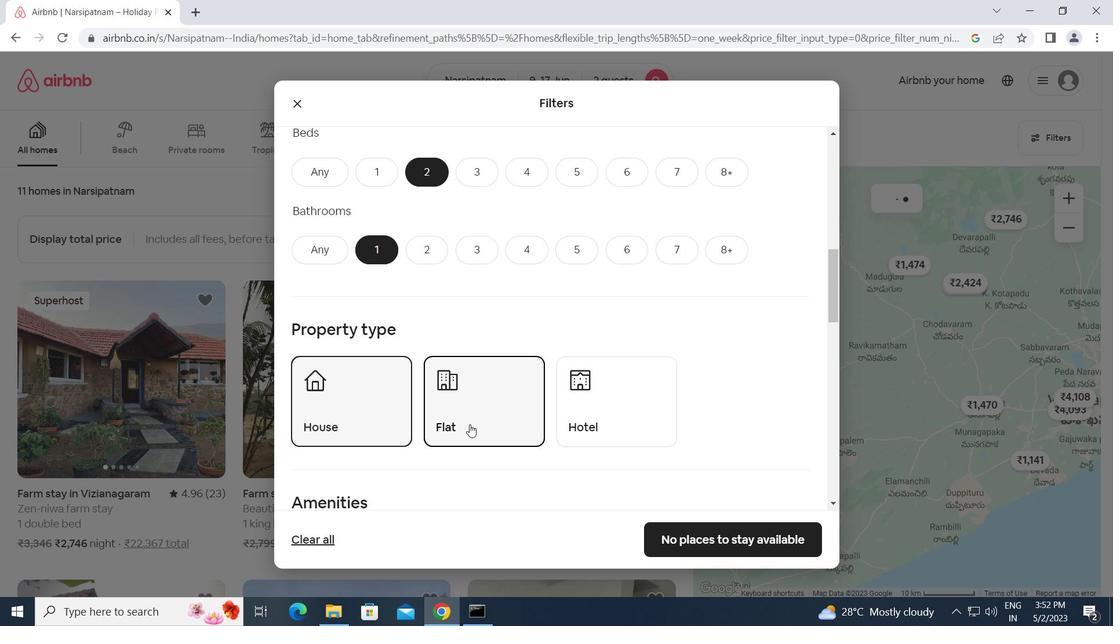 
Action: Mouse scrolled (469, 425) with delta (0, 0)
Screenshot: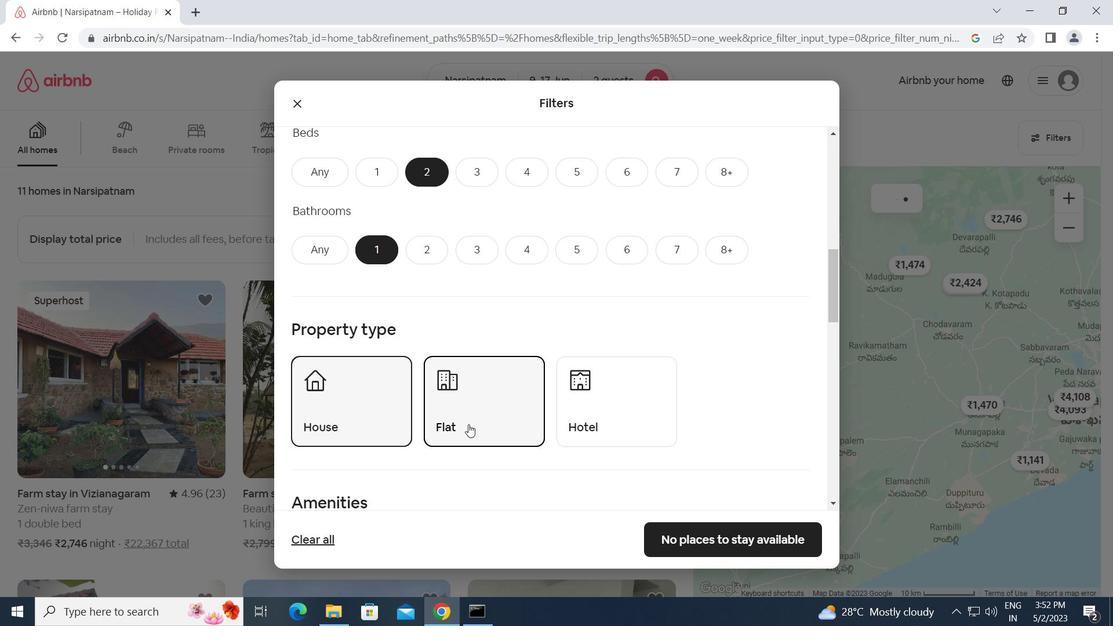 
Action: Mouse moved to (468, 426)
Screenshot: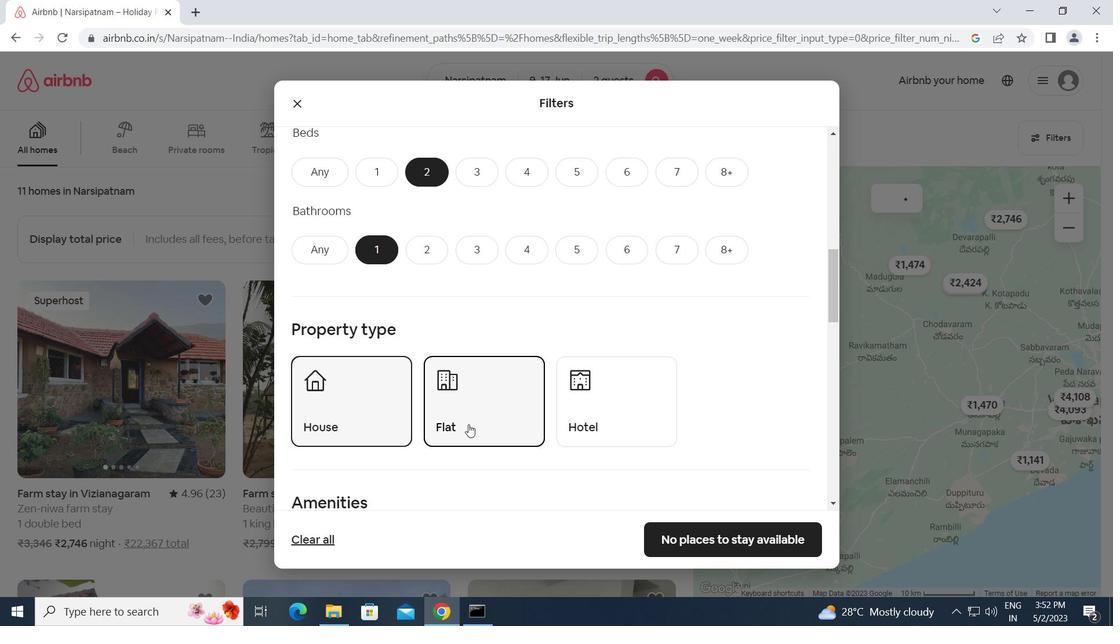 
Action: Mouse scrolled (468, 426) with delta (0, 0)
Screenshot: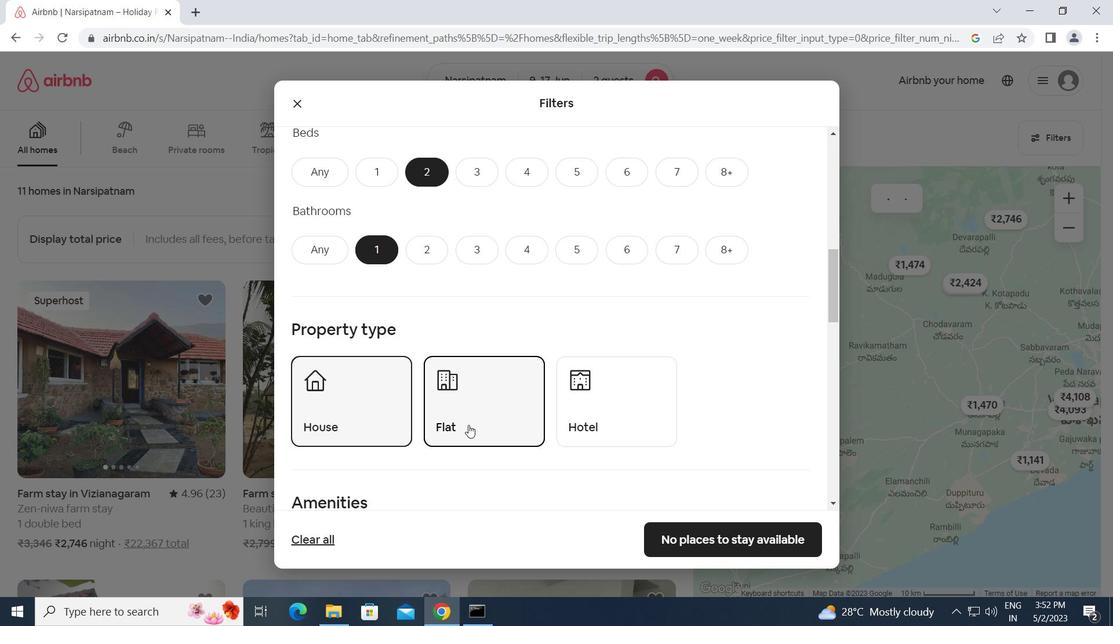 
Action: Mouse scrolled (468, 426) with delta (0, 0)
Screenshot: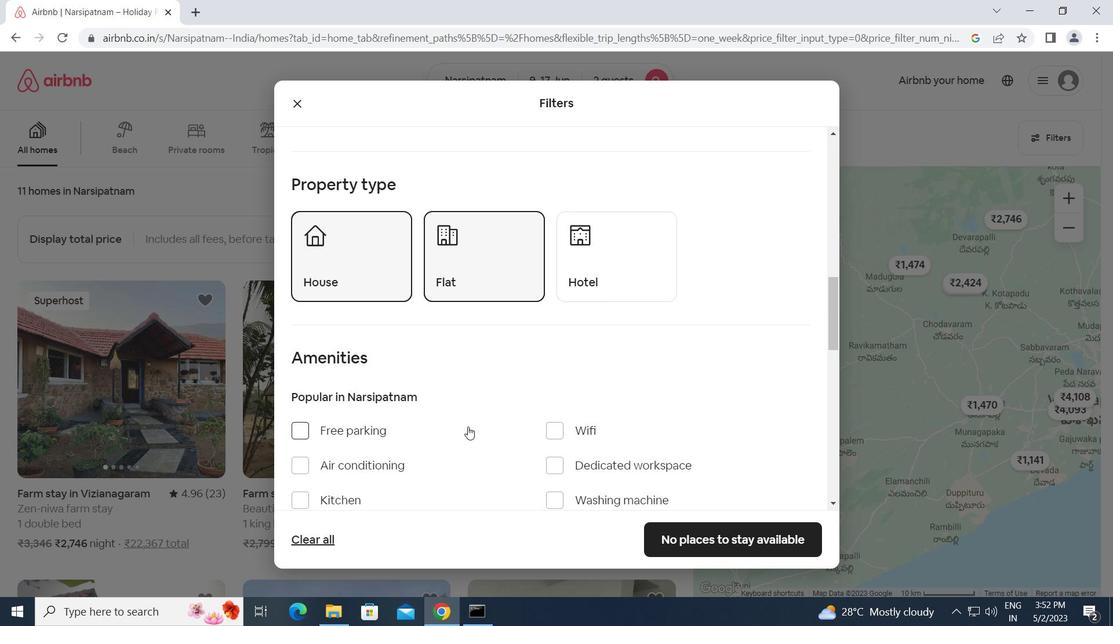 
Action: Mouse scrolled (468, 426) with delta (0, 0)
Screenshot: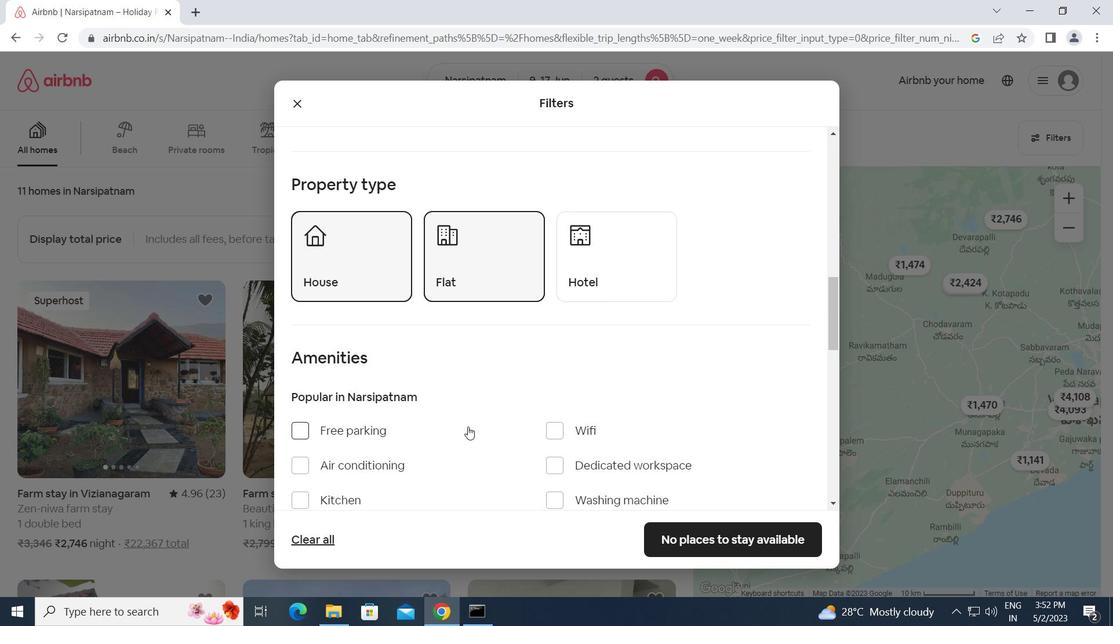 
Action: Mouse moved to (554, 289)
Screenshot: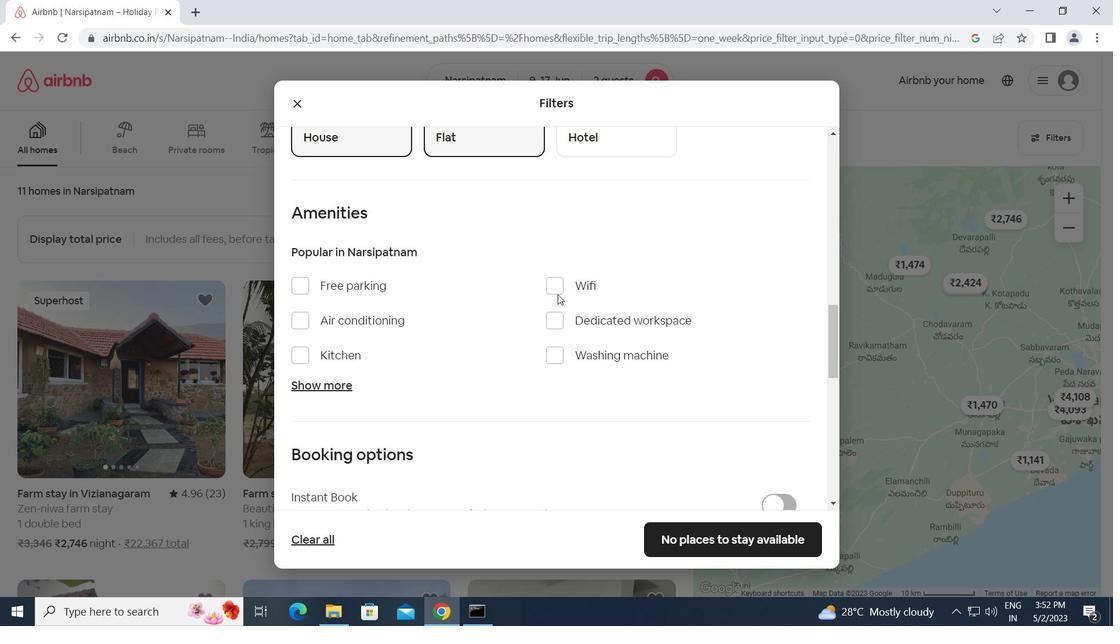 
Action: Mouse pressed left at (554, 289)
Screenshot: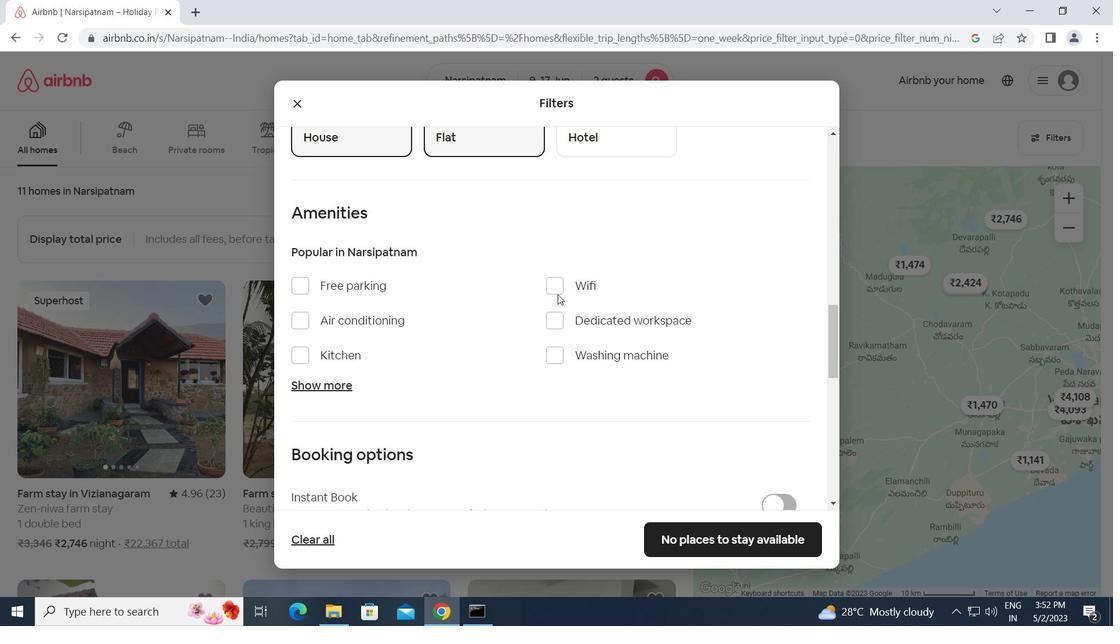 
Action: Mouse moved to (555, 357)
Screenshot: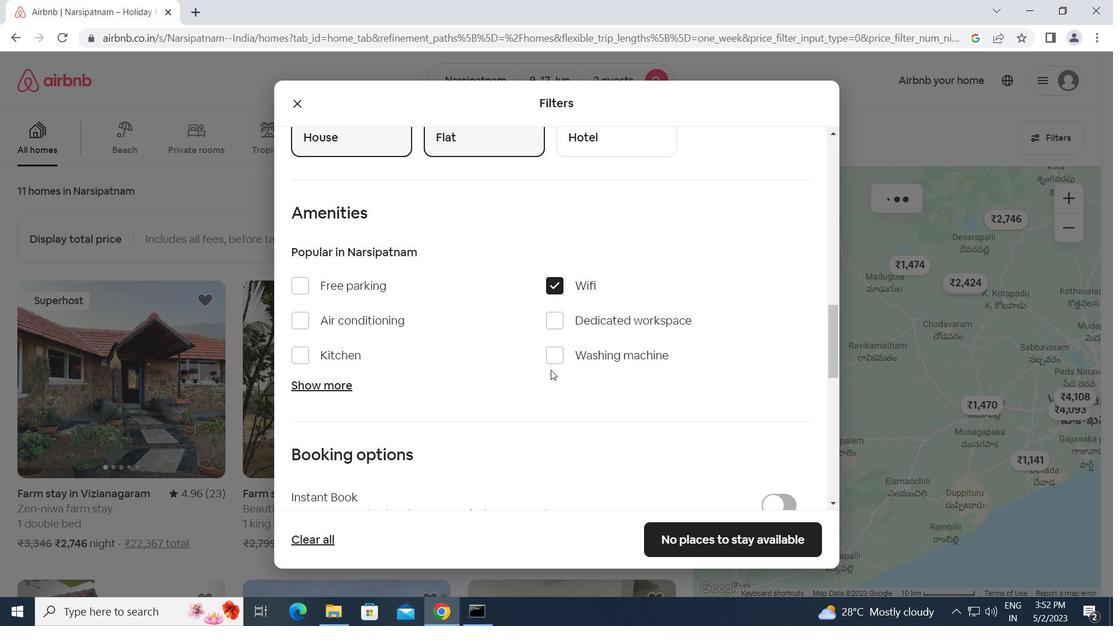 
Action: Mouse pressed left at (555, 357)
Screenshot: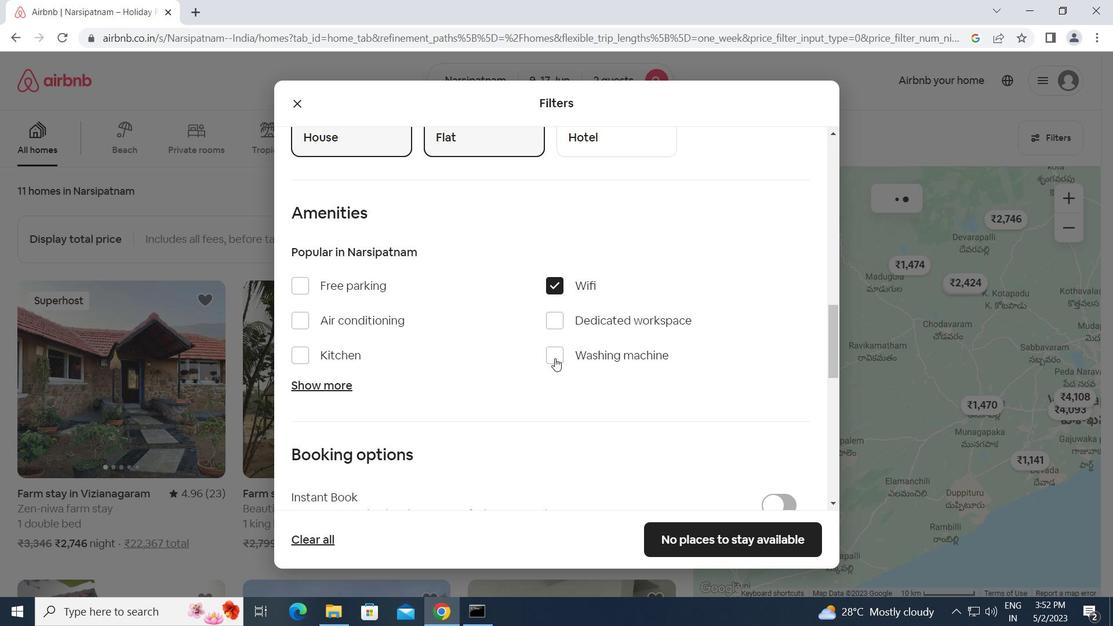 
Action: Mouse moved to (551, 403)
Screenshot: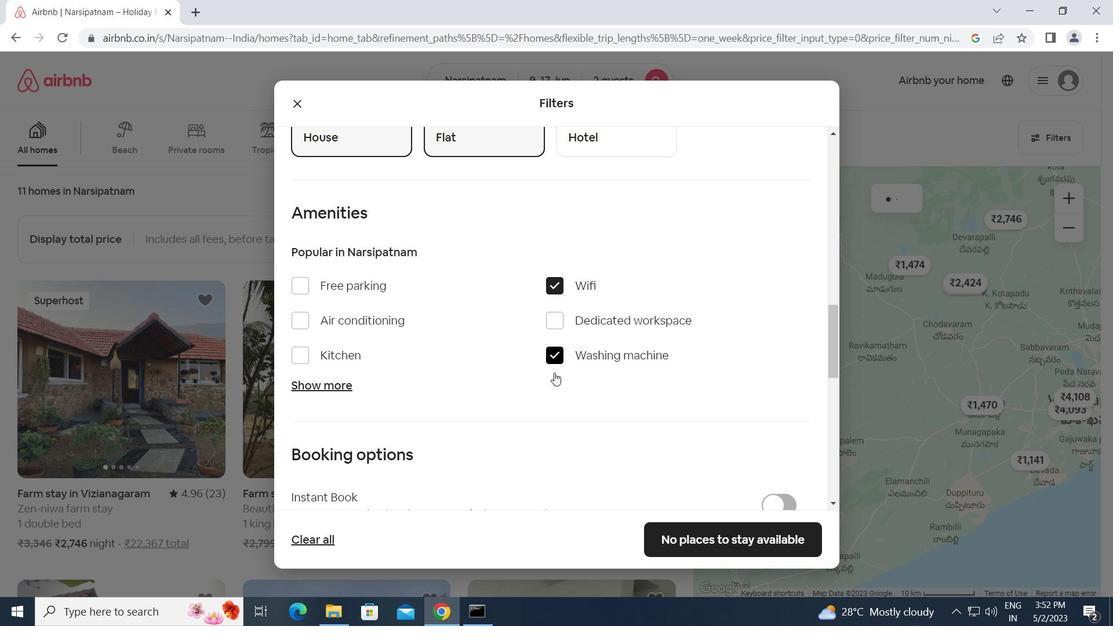 
Action: Mouse scrolled (551, 402) with delta (0, 0)
Screenshot: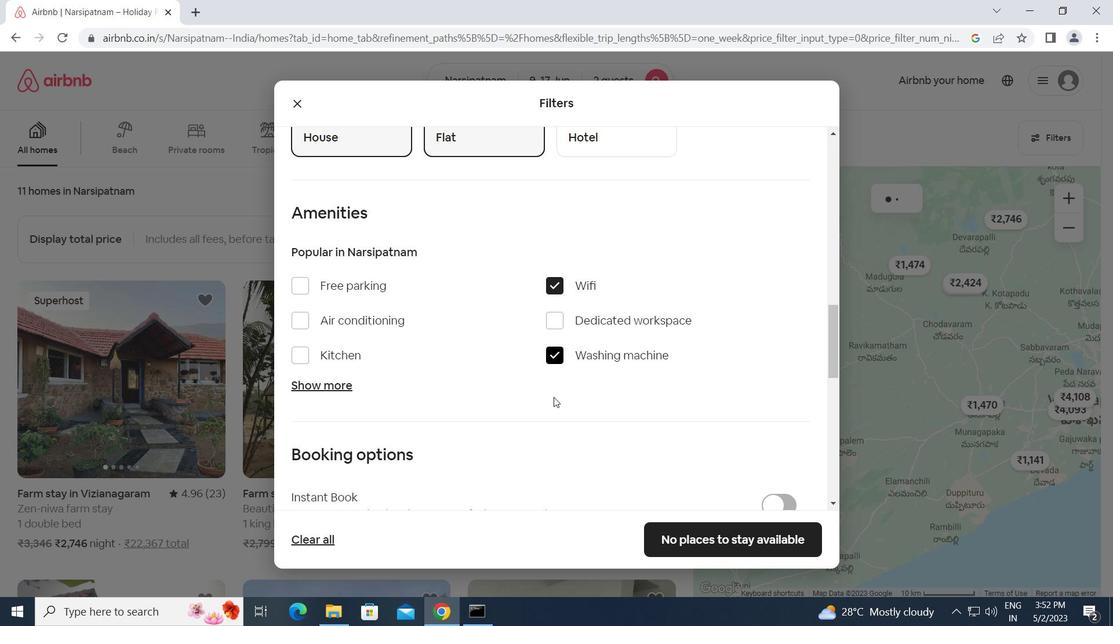 
Action: Mouse scrolled (551, 402) with delta (0, 0)
Screenshot: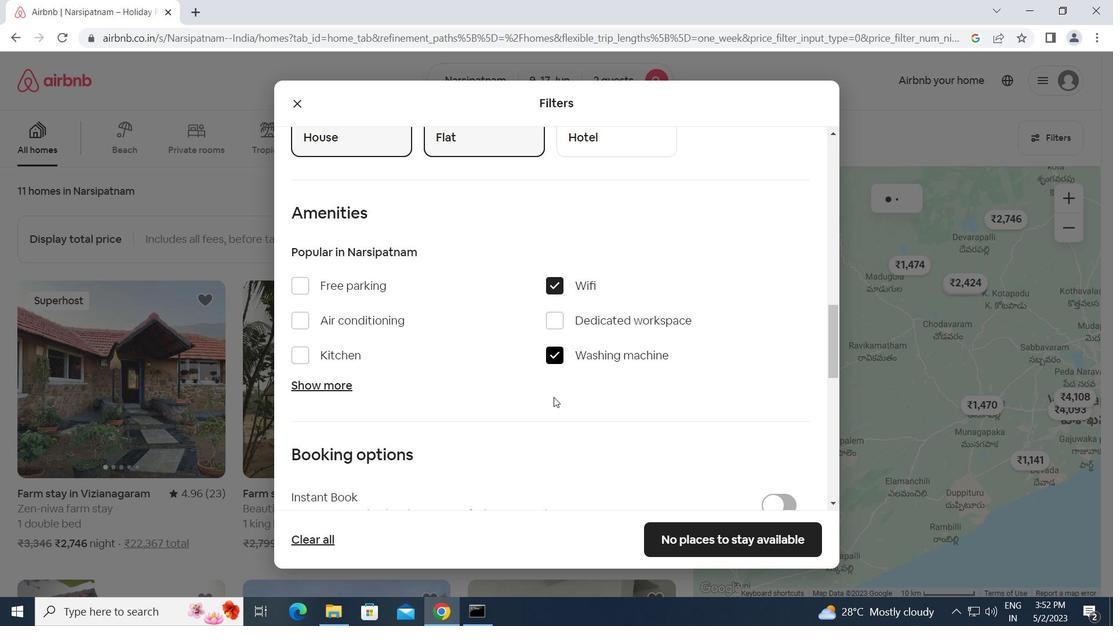
Action: Mouse scrolled (551, 402) with delta (0, 0)
Screenshot: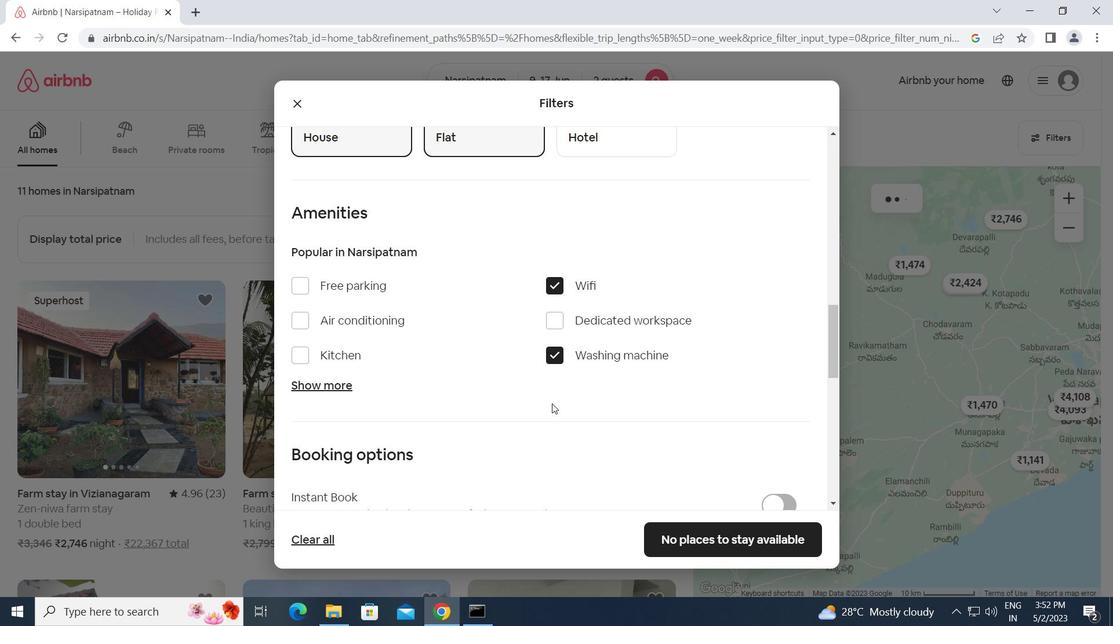 
Action: Mouse moved to (773, 336)
Screenshot: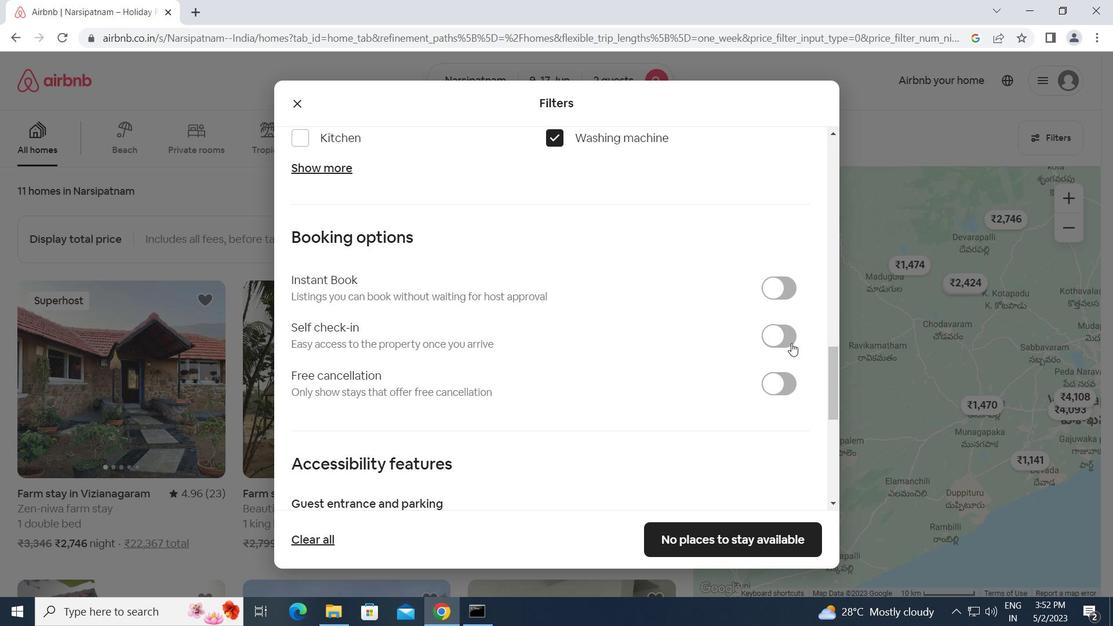 
Action: Mouse pressed left at (773, 336)
Screenshot: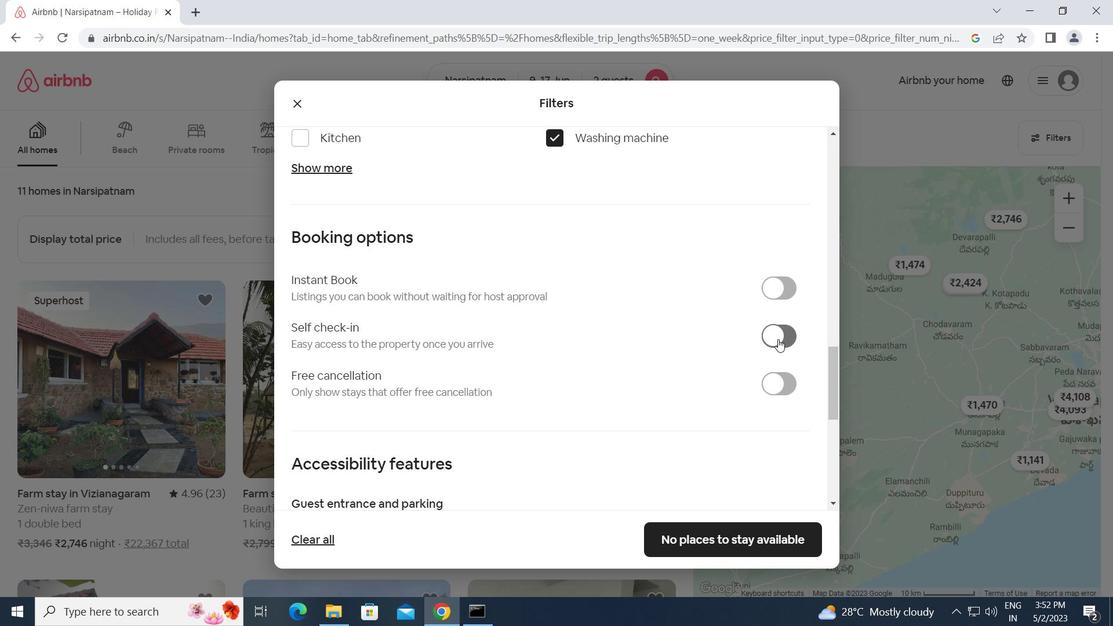 
Action: Mouse moved to (589, 406)
Screenshot: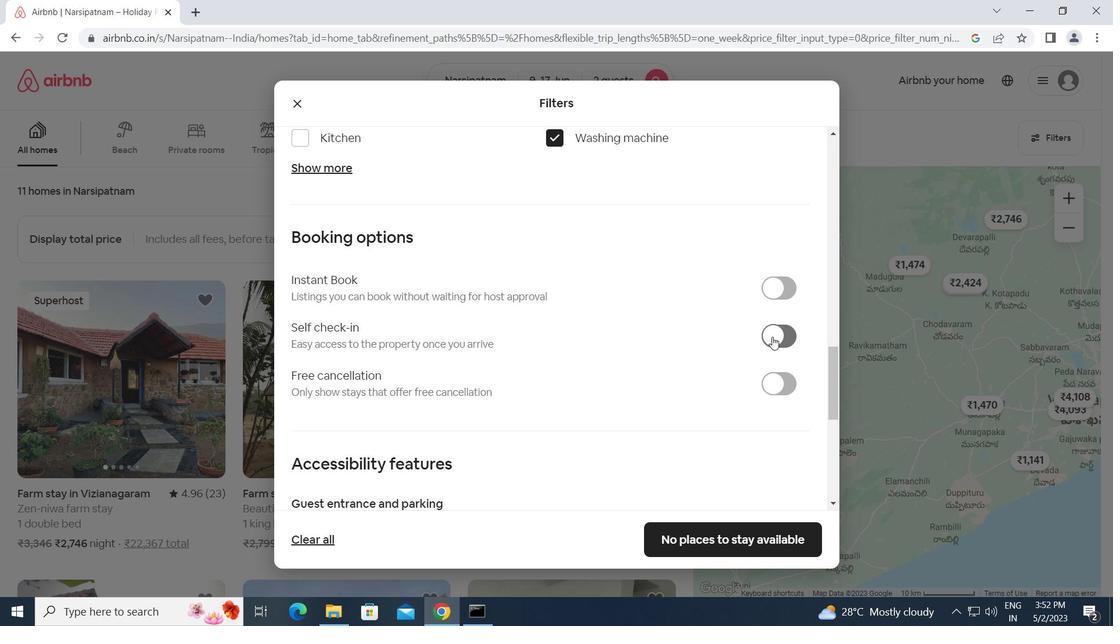 
Action: Mouse scrolled (589, 406) with delta (0, 0)
Screenshot: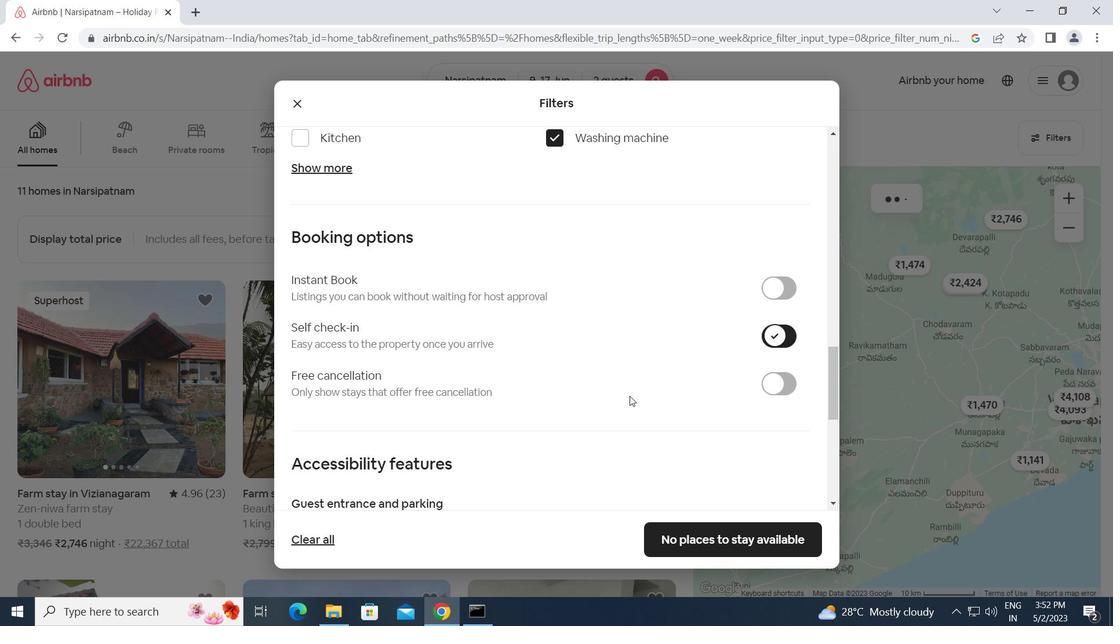 
Action: Mouse scrolled (589, 406) with delta (0, 0)
Screenshot: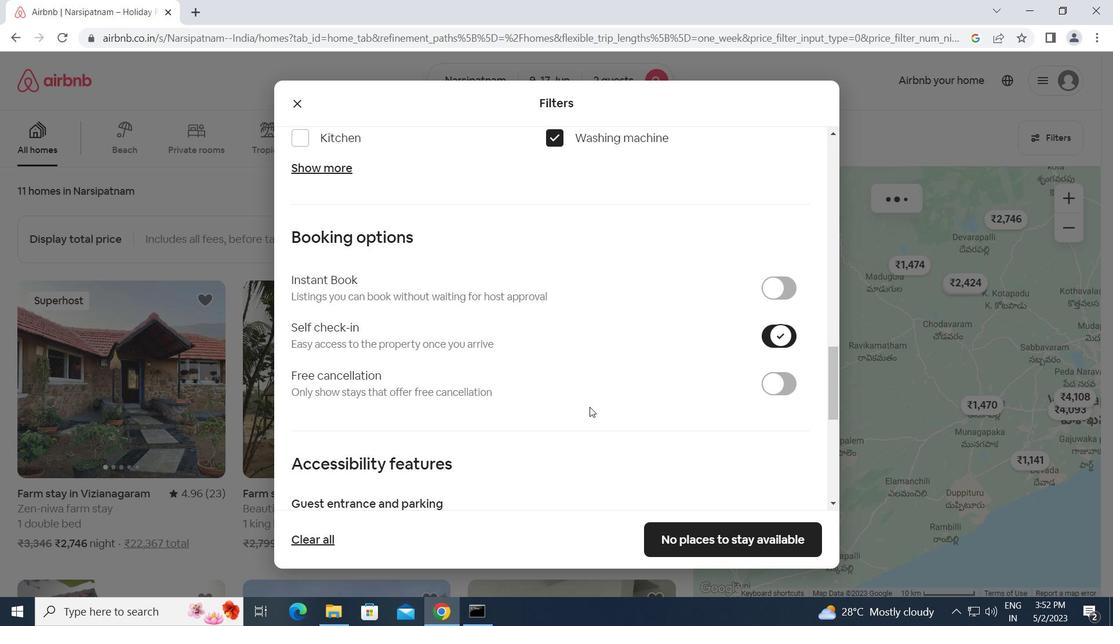 
Action: Mouse scrolled (589, 406) with delta (0, 0)
Screenshot: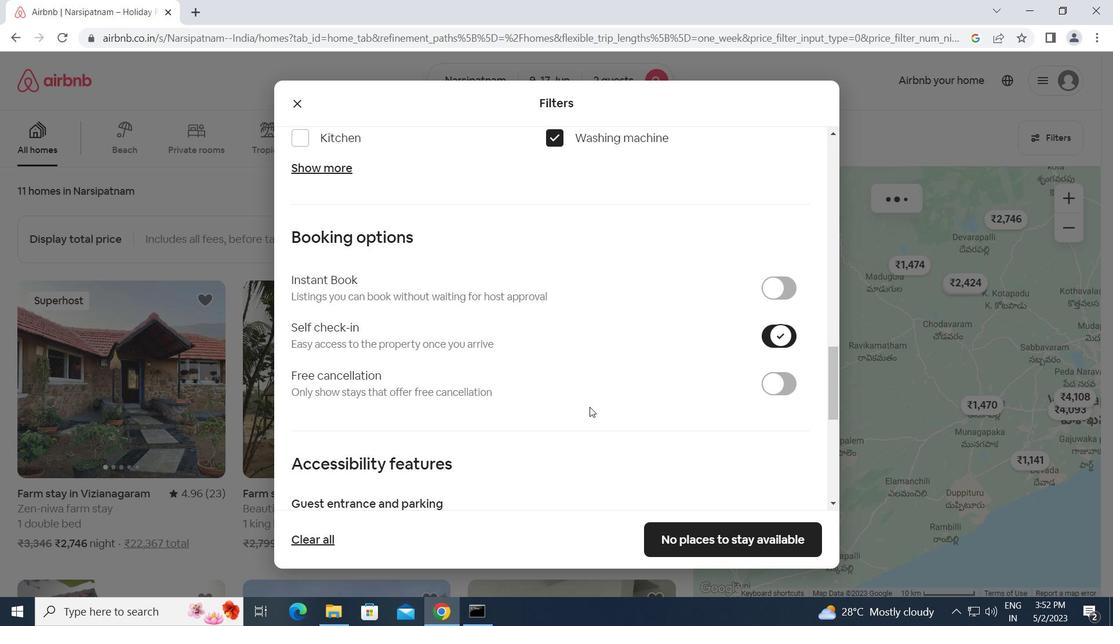 
Action: Mouse scrolled (589, 406) with delta (0, 0)
Screenshot: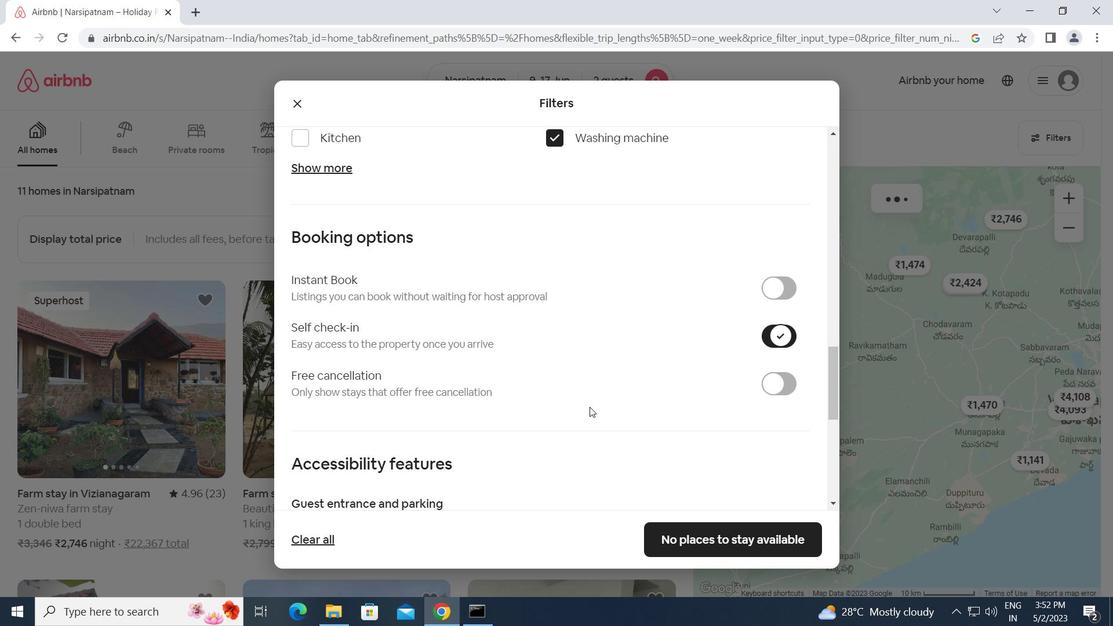 
Action: Mouse scrolled (589, 406) with delta (0, 0)
Screenshot: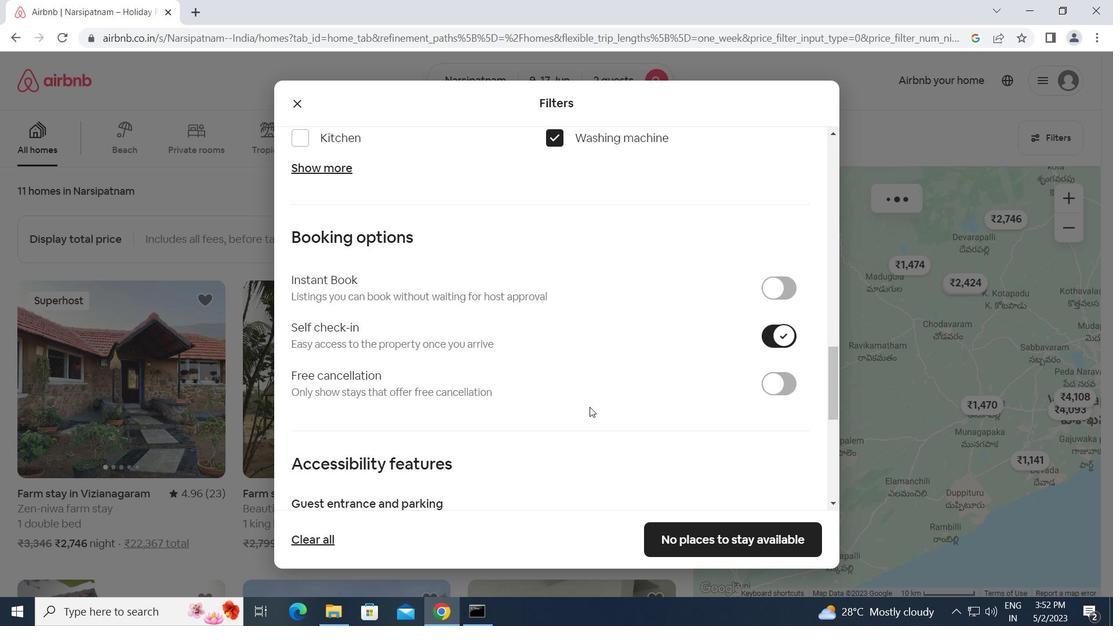 
Action: Mouse moved to (588, 407)
Screenshot: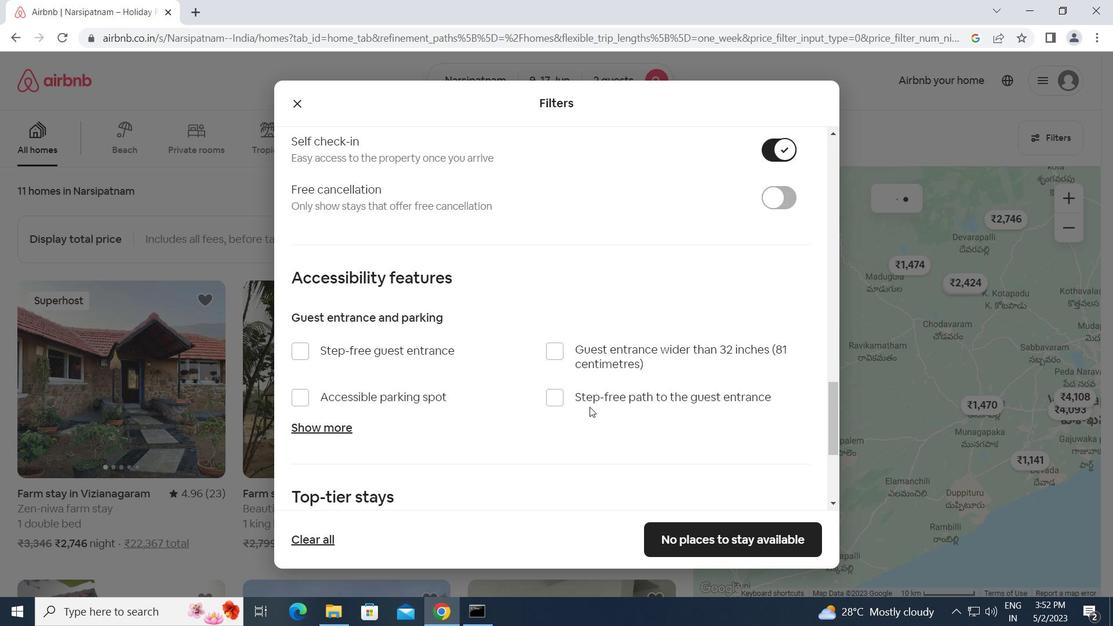 
Action: Mouse scrolled (588, 406) with delta (0, 0)
Screenshot: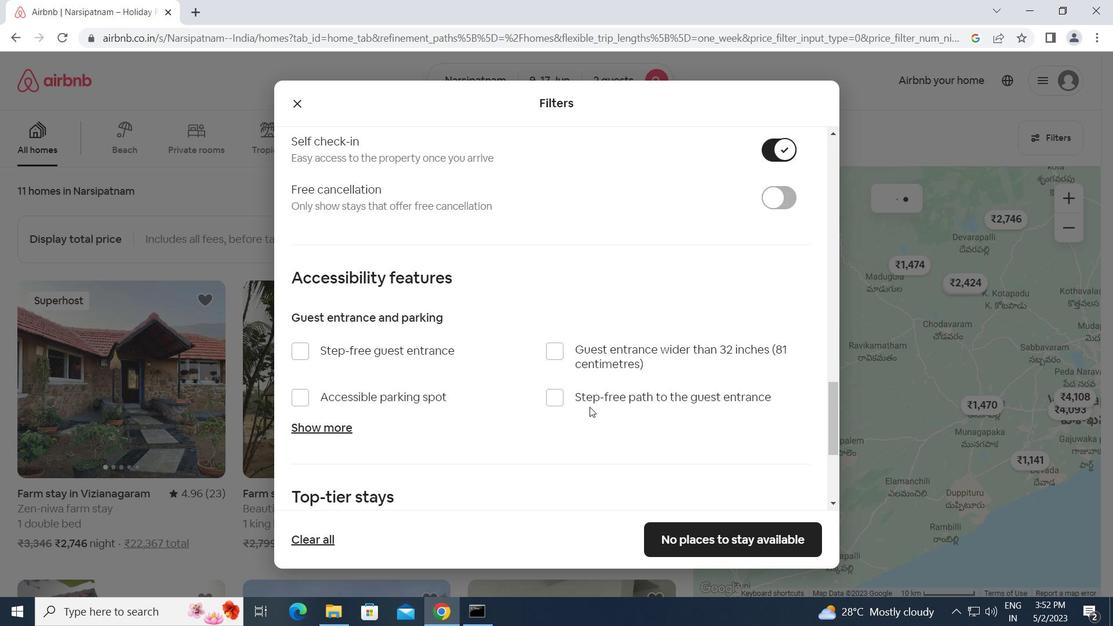 
Action: Mouse scrolled (588, 406) with delta (0, 0)
Screenshot: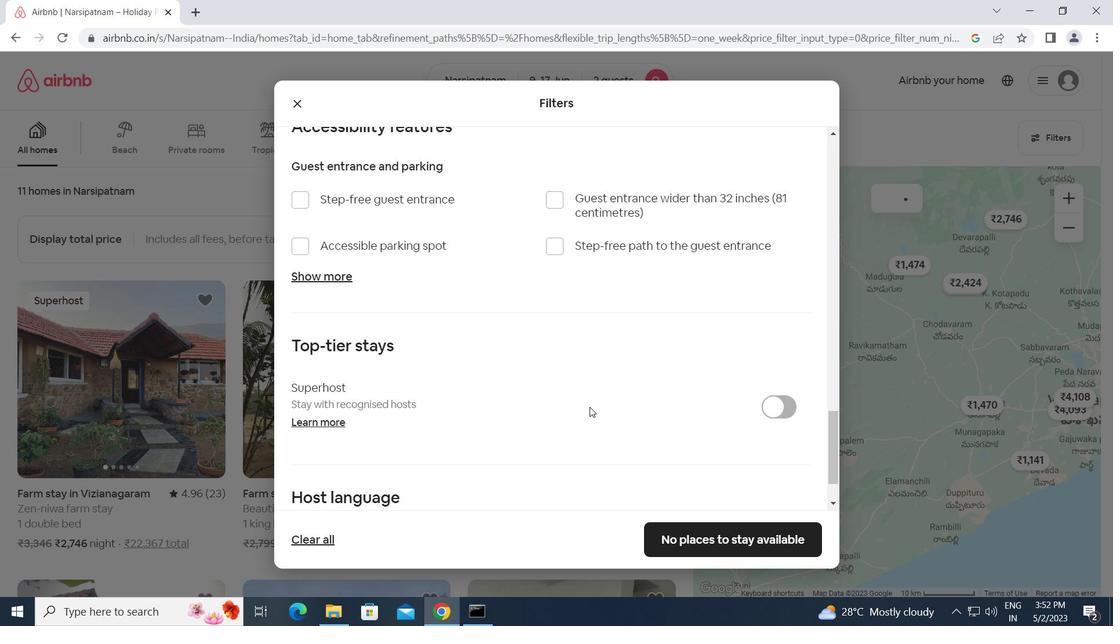 
Action: Mouse moved to (587, 407)
Screenshot: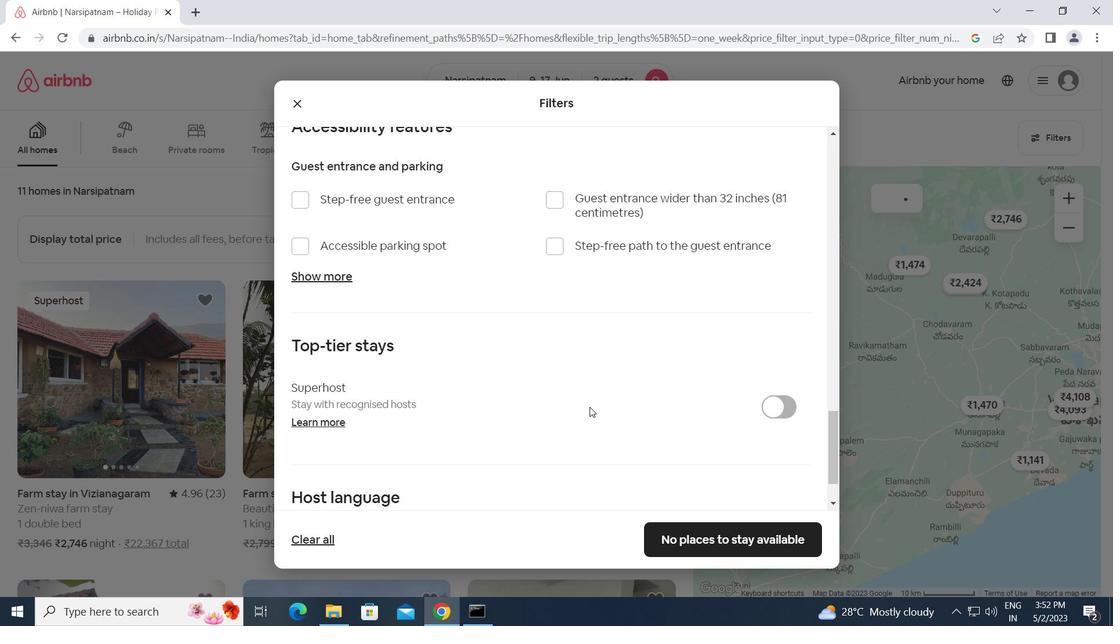 
Action: Mouse scrolled (587, 406) with delta (0, 0)
Screenshot: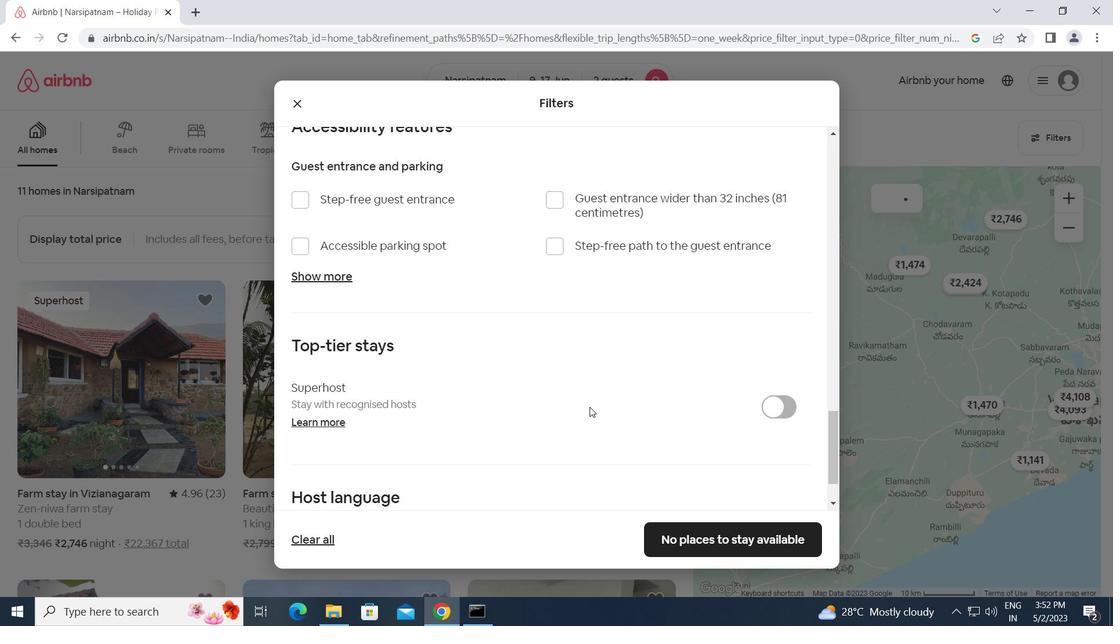 
Action: Mouse moved to (587, 407)
Screenshot: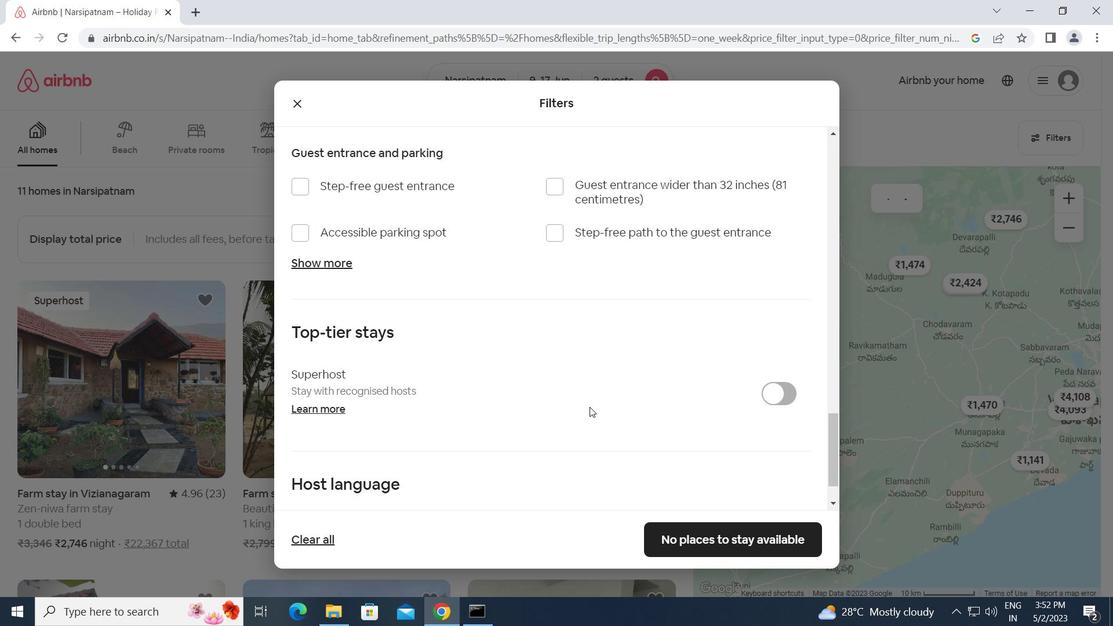 
Action: Mouse scrolled (587, 406) with delta (0, 0)
Screenshot: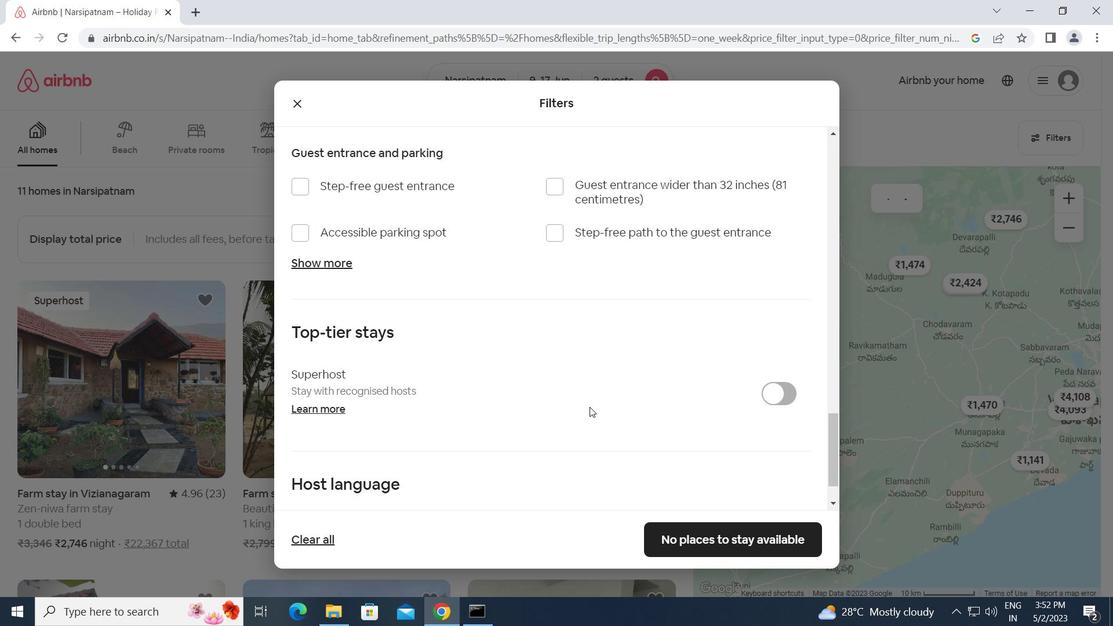 
Action: Mouse moved to (305, 470)
Screenshot: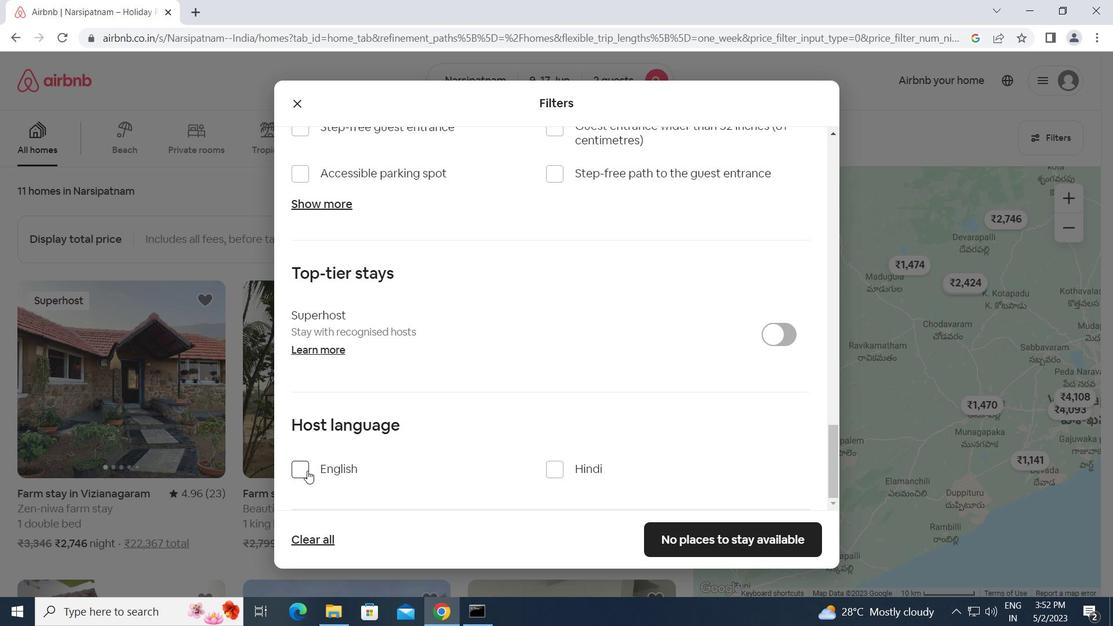 
Action: Mouse pressed left at (305, 470)
Screenshot: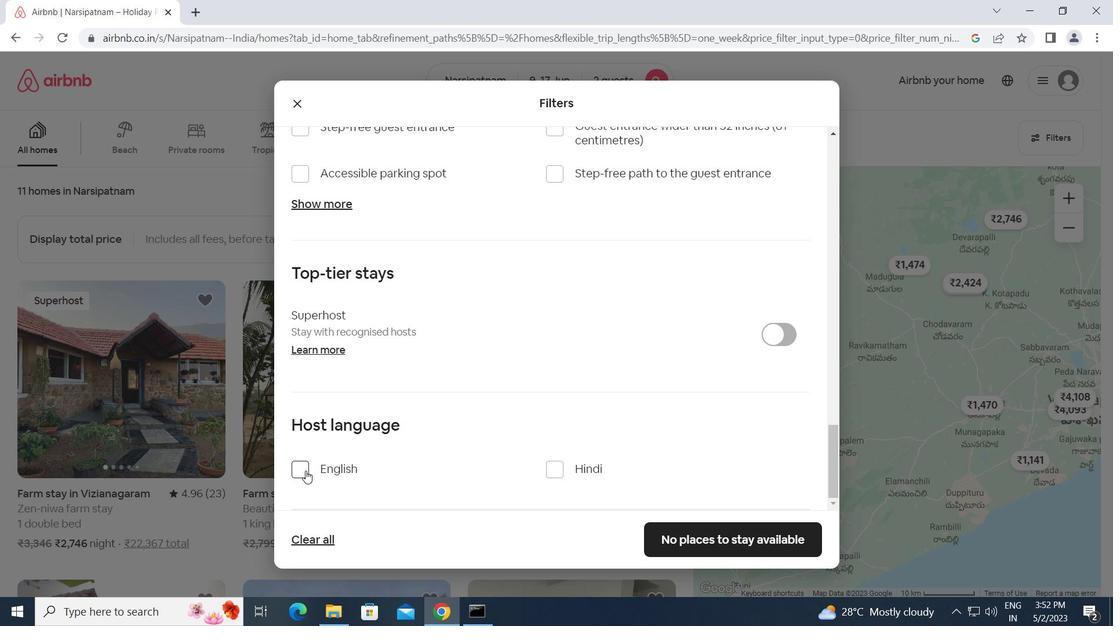 
Action: Mouse moved to (752, 534)
Screenshot: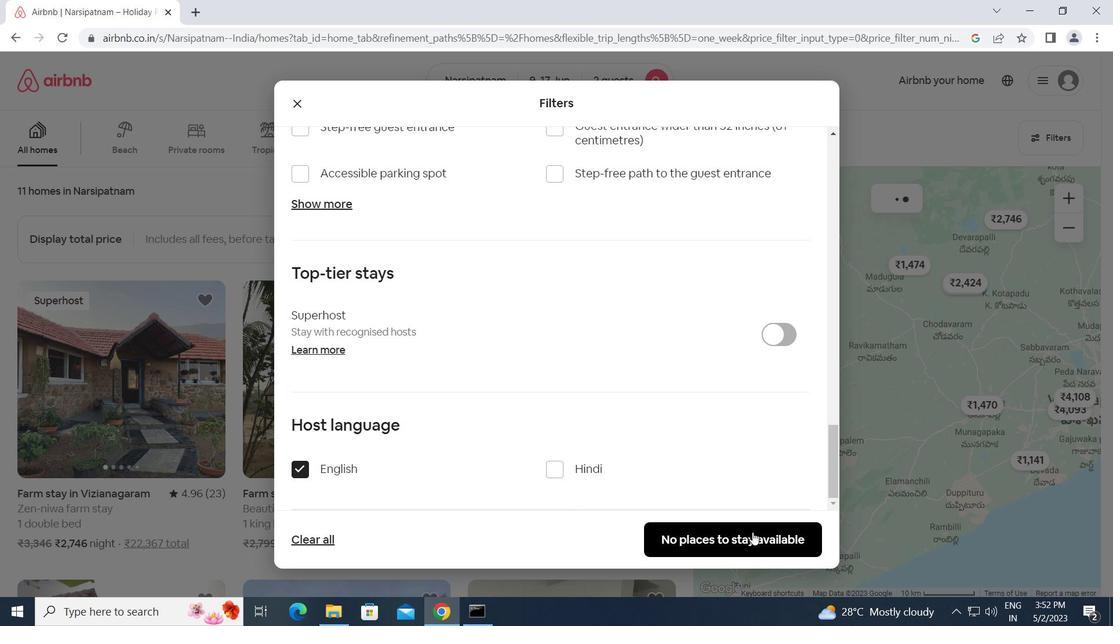 
Action: Mouse pressed left at (752, 534)
Screenshot: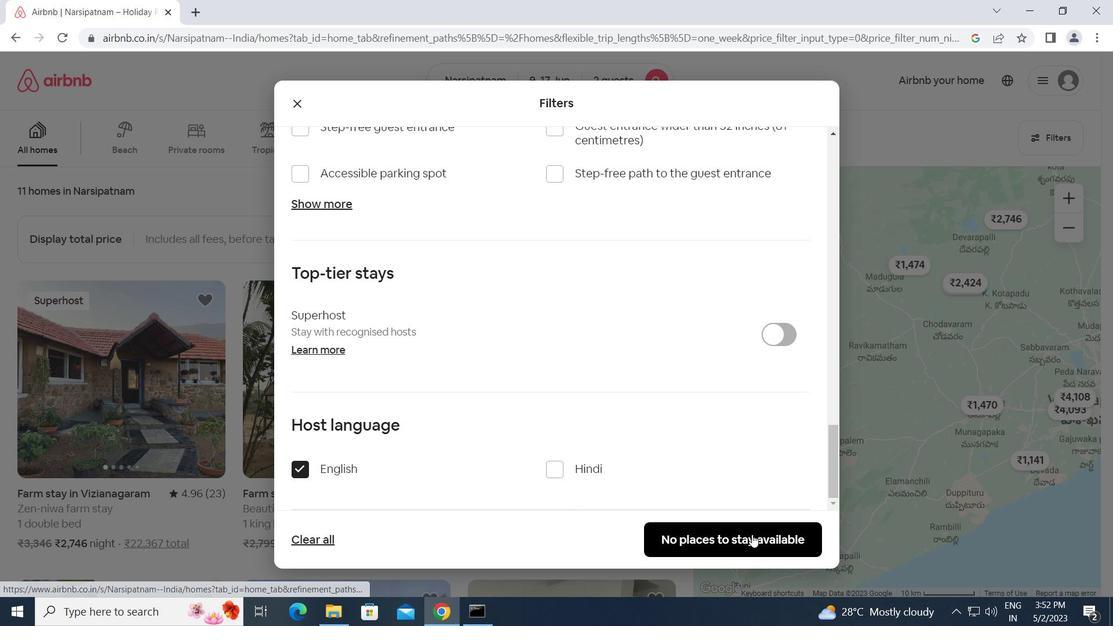 
Action: Mouse moved to (749, 532)
Screenshot: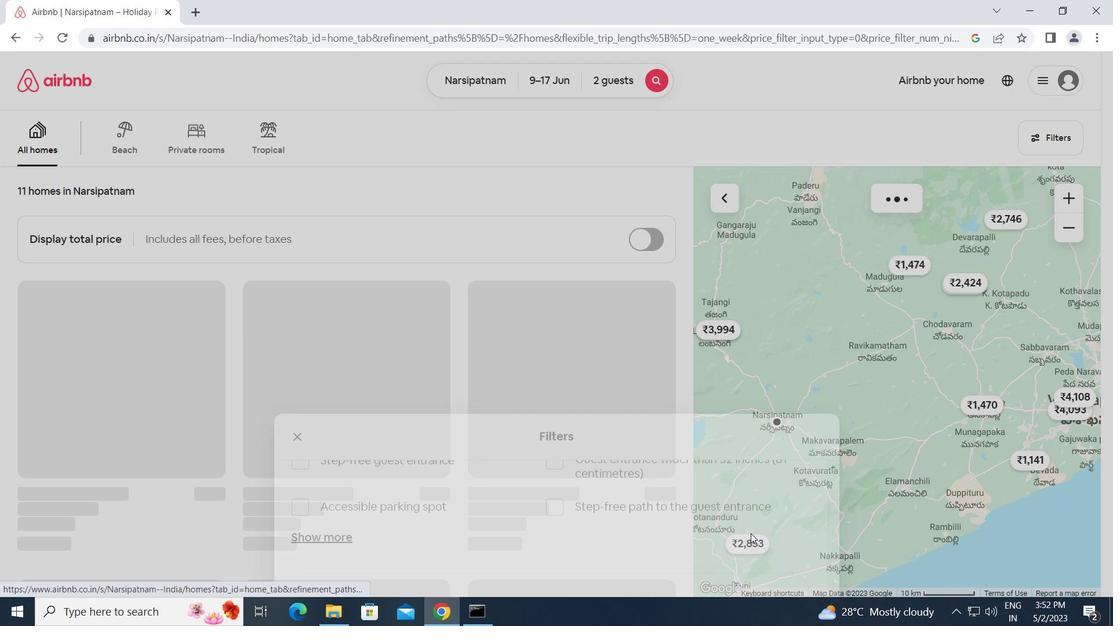 
